 Task: Select the off option in the allow automatic task.
Action: Mouse moved to (15, 478)
Screenshot: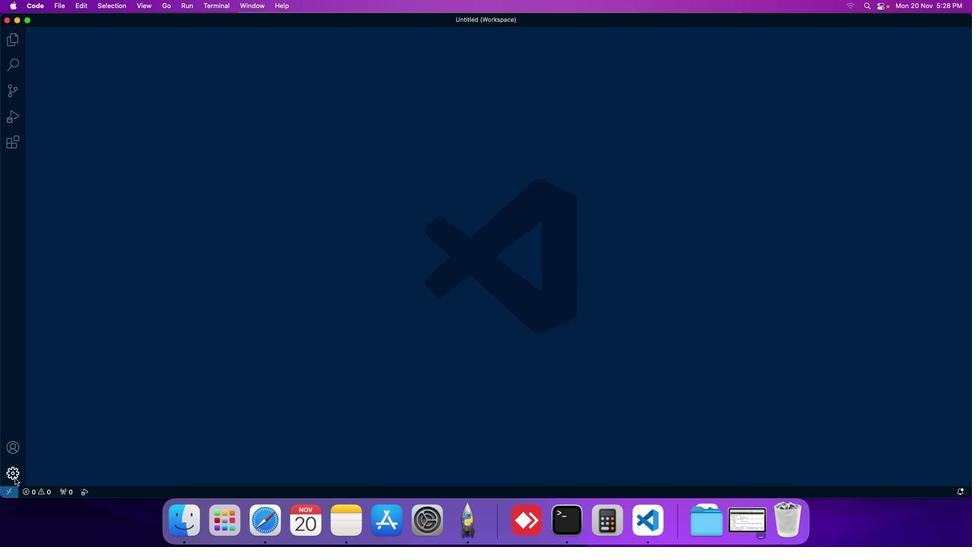 
Action: Mouse pressed left at (15, 478)
Screenshot: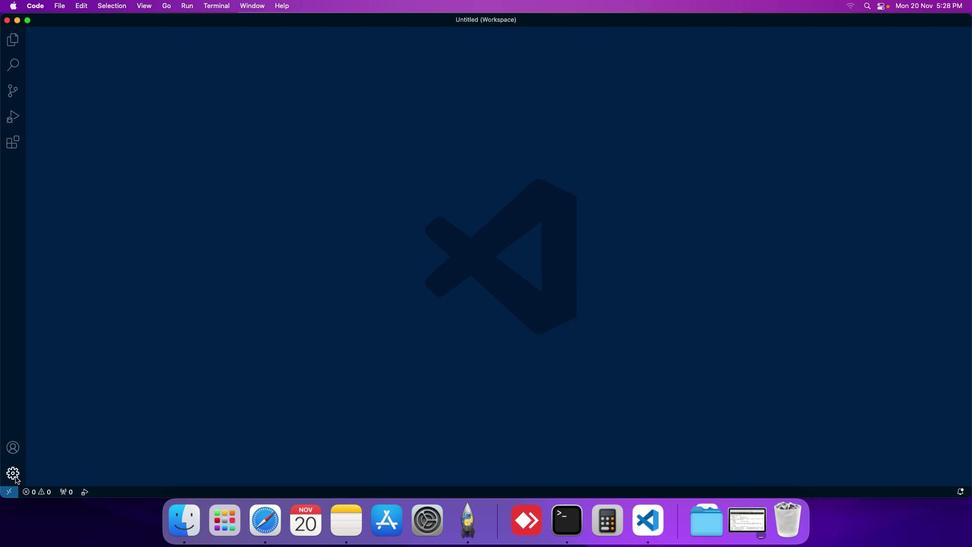 
Action: Mouse moved to (44, 399)
Screenshot: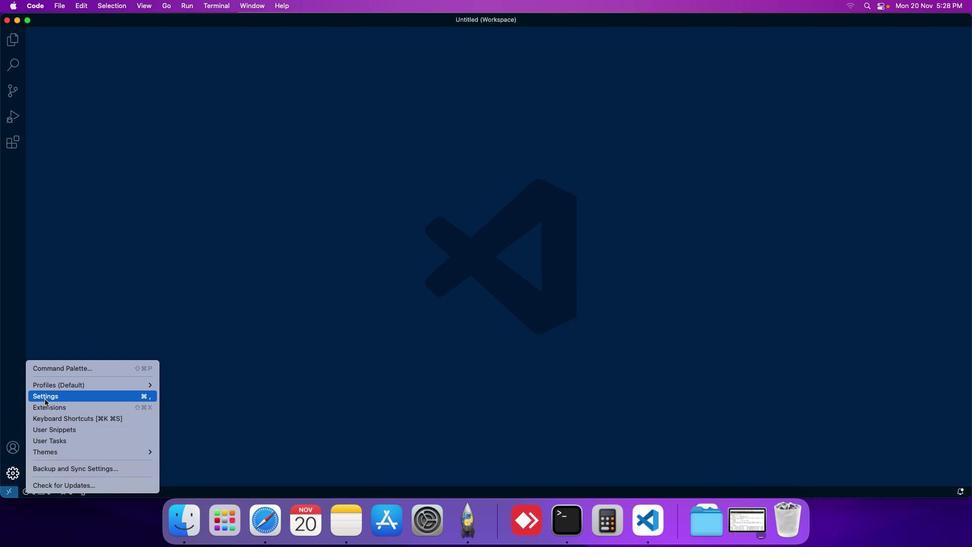 
Action: Mouse pressed left at (44, 399)
Screenshot: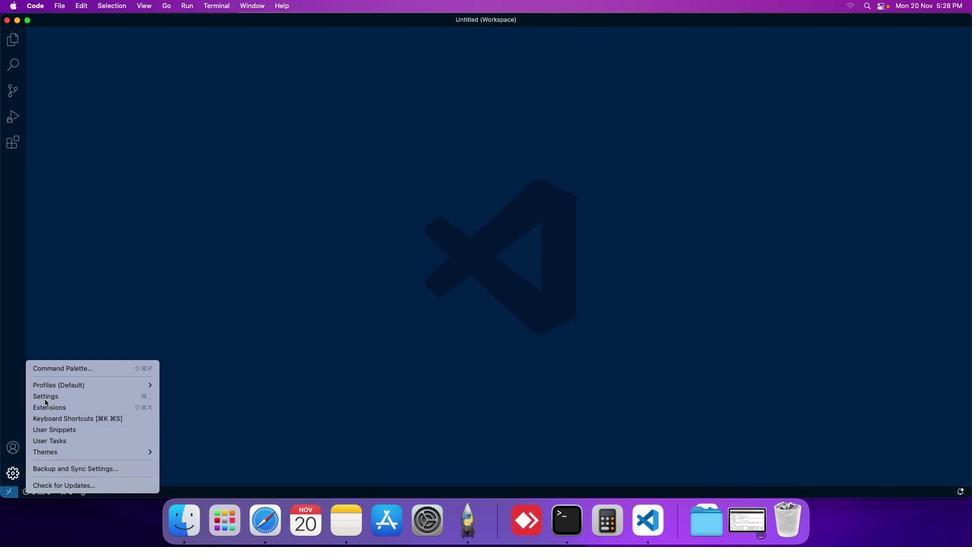 
Action: Mouse moved to (220, 80)
Screenshot: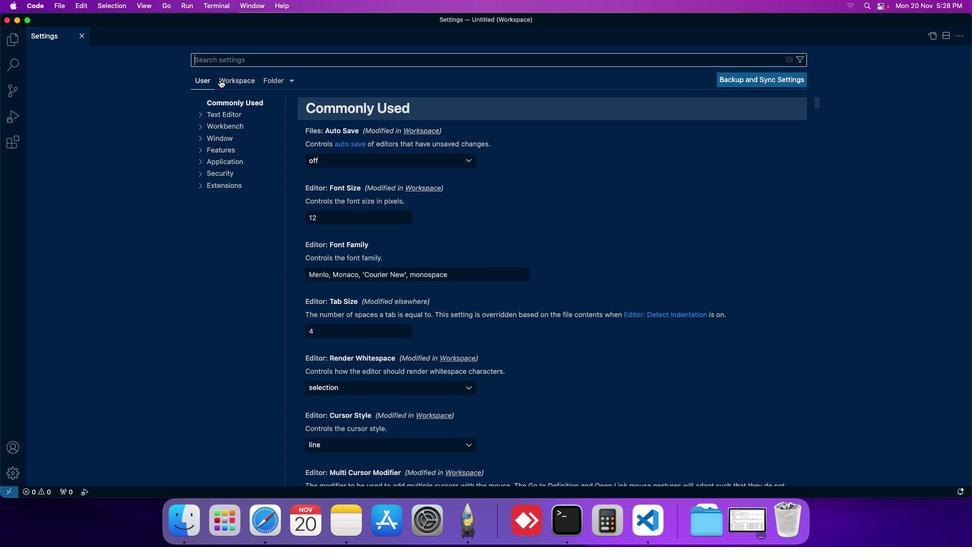
Action: Mouse pressed left at (220, 80)
Screenshot: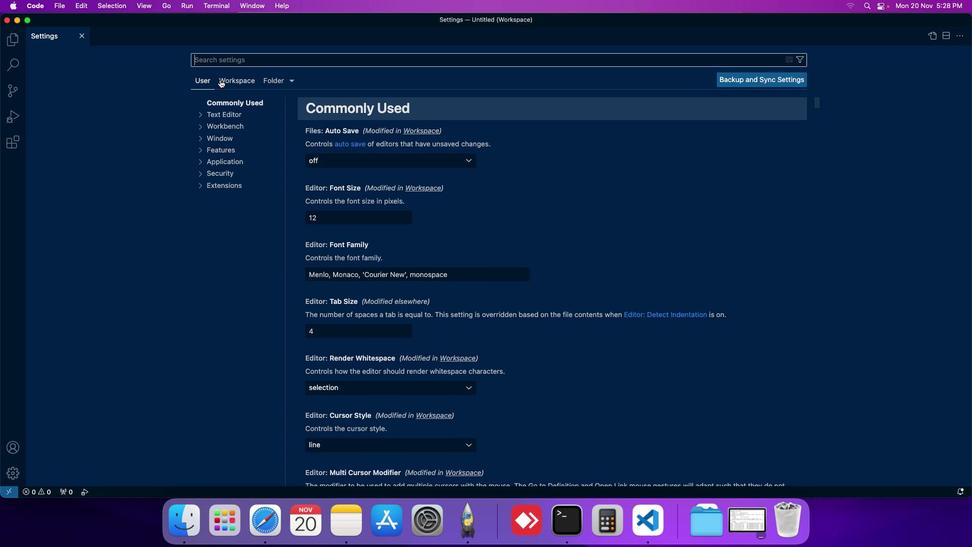 
Action: Mouse moved to (232, 152)
Screenshot: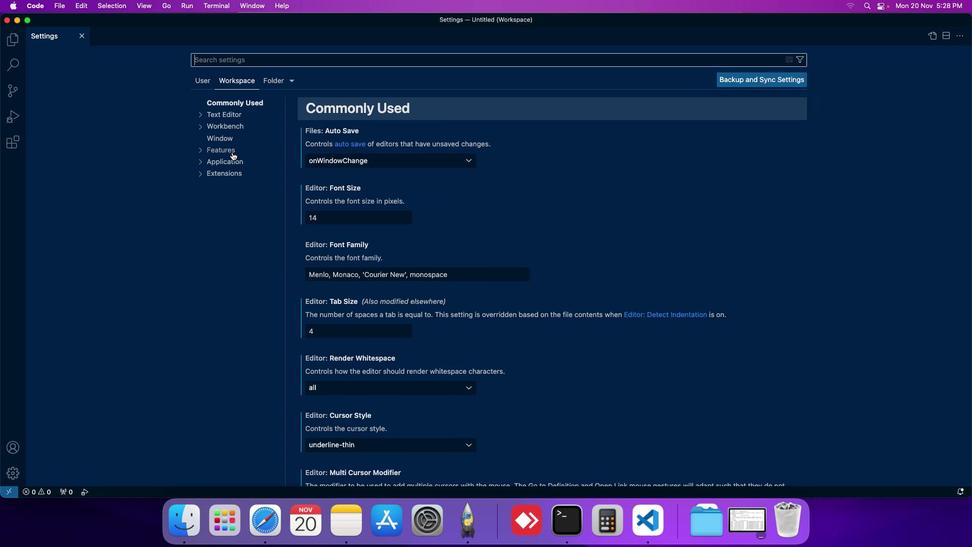 
Action: Mouse pressed left at (232, 152)
Screenshot: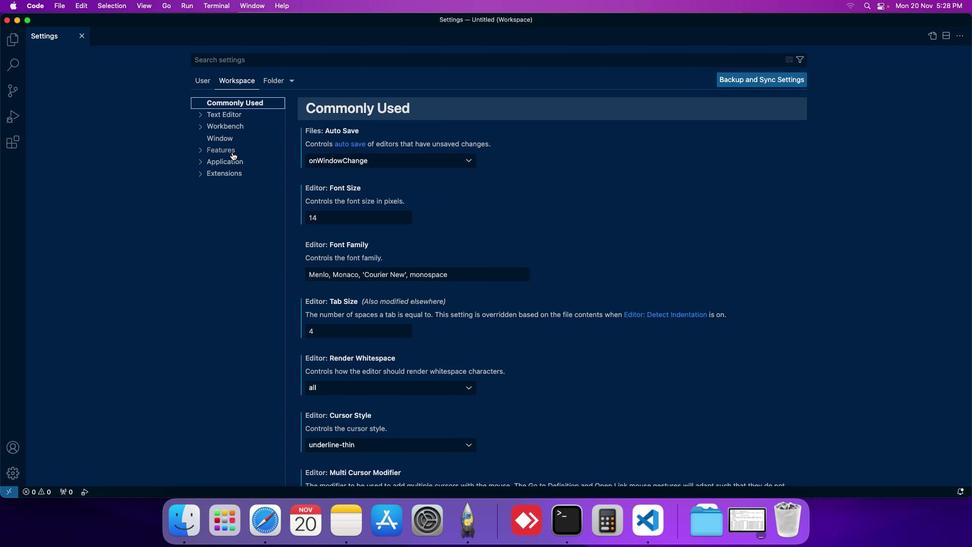 
Action: Mouse moved to (233, 240)
Screenshot: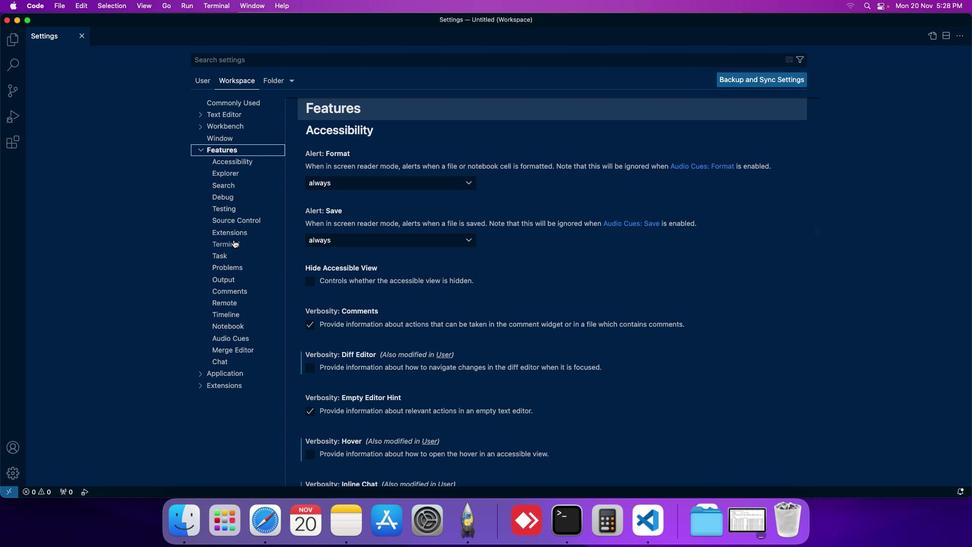 
Action: Mouse pressed left at (233, 240)
Screenshot: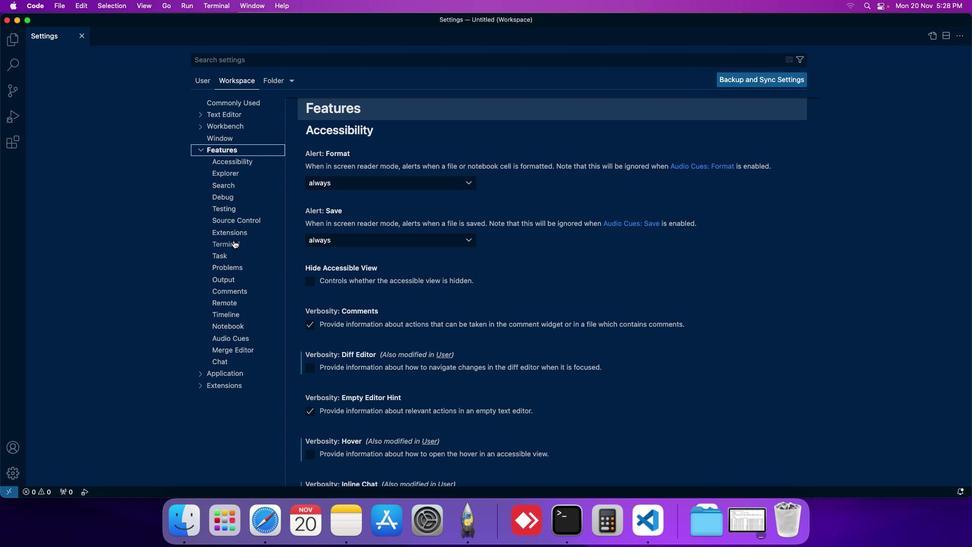 
Action: Mouse moved to (353, 273)
Screenshot: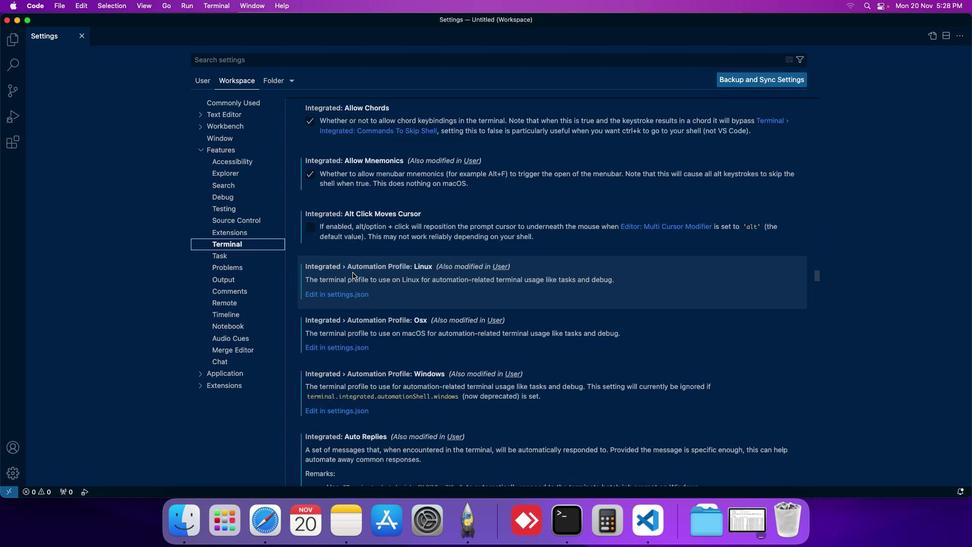 
Action: Mouse scrolled (353, 273) with delta (0, 0)
Screenshot: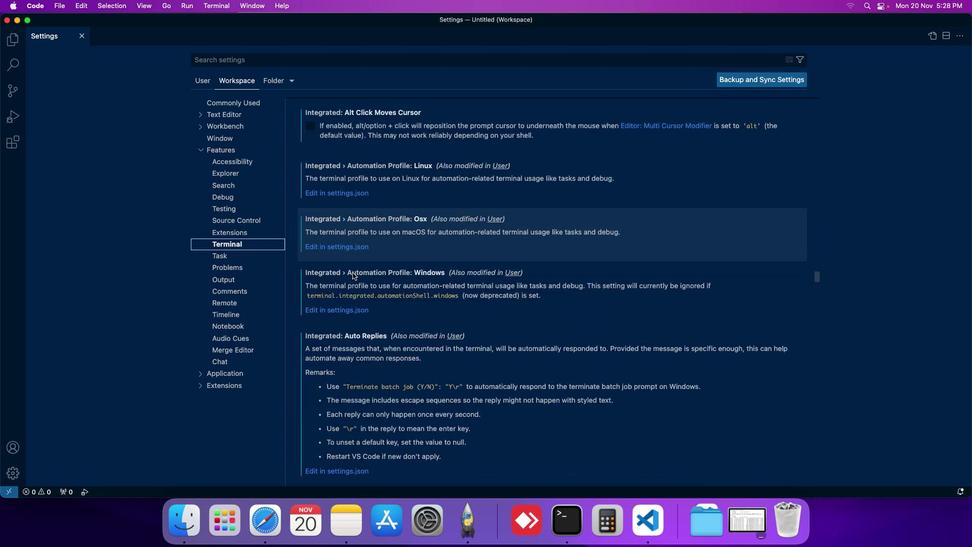 
Action: Mouse scrolled (353, 273) with delta (0, 0)
Screenshot: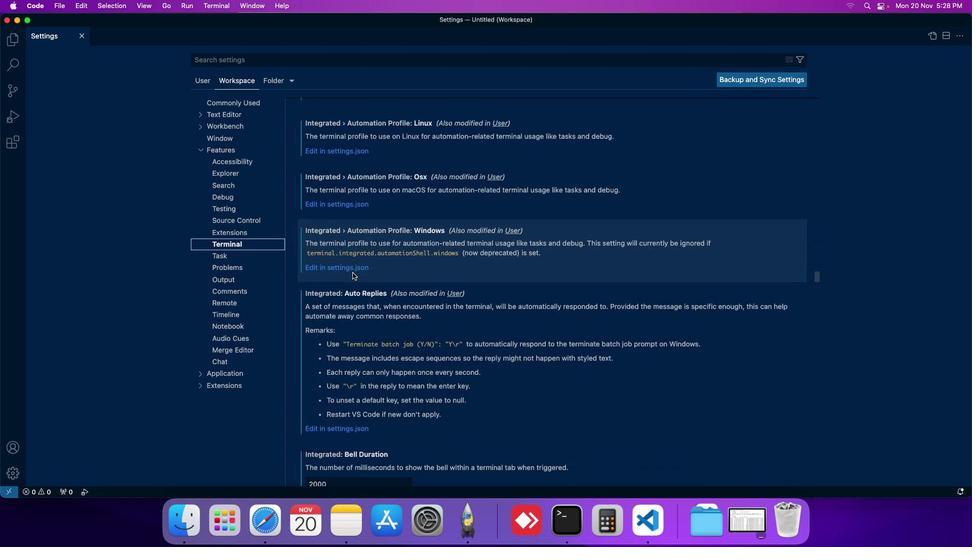 
Action: Mouse scrolled (353, 273) with delta (0, 0)
Screenshot: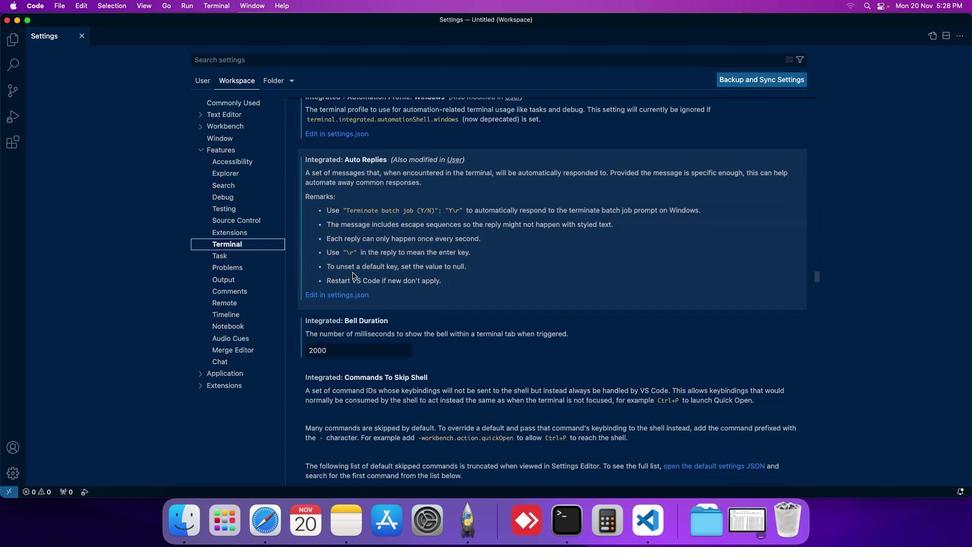
Action: Mouse scrolled (353, 273) with delta (0, 0)
Screenshot: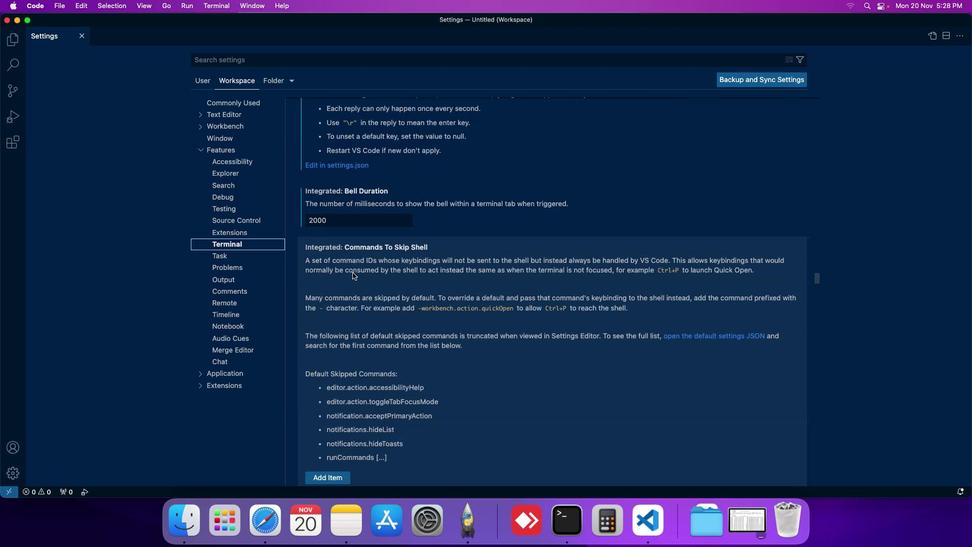 
Action: Mouse scrolled (353, 273) with delta (0, 0)
Screenshot: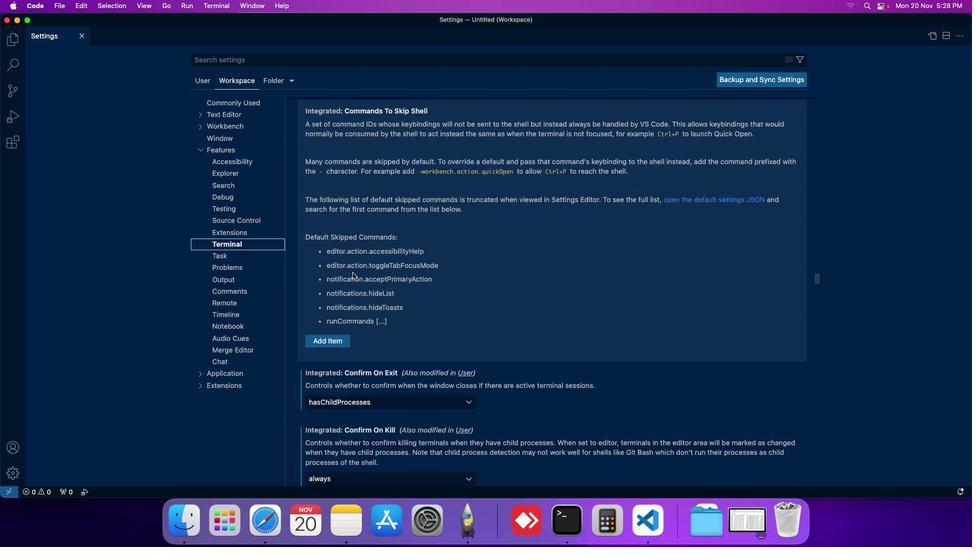 
Action: Mouse scrolled (353, 273) with delta (0, 0)
Screenshot: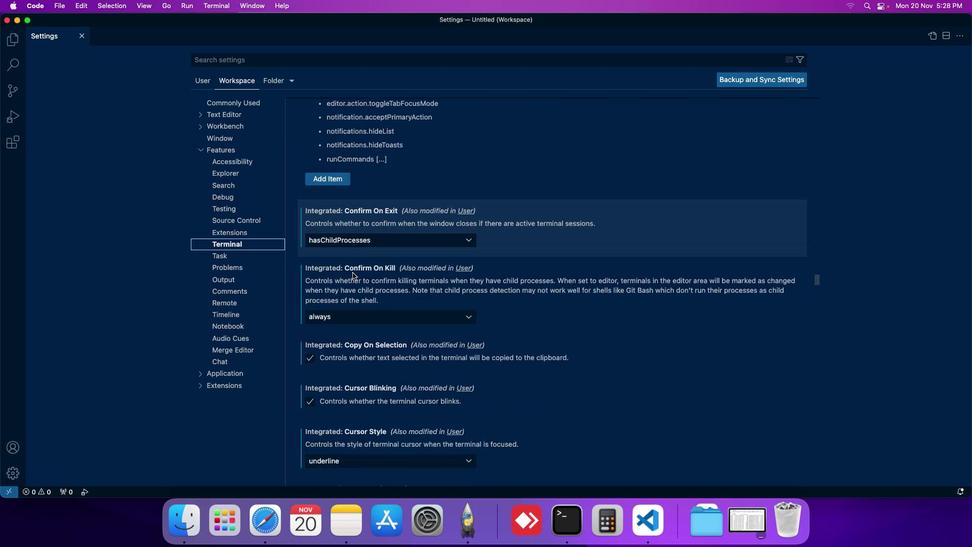 
Action: Mouse scrolled (353, 273) with delta (0, 0)
Screenshot: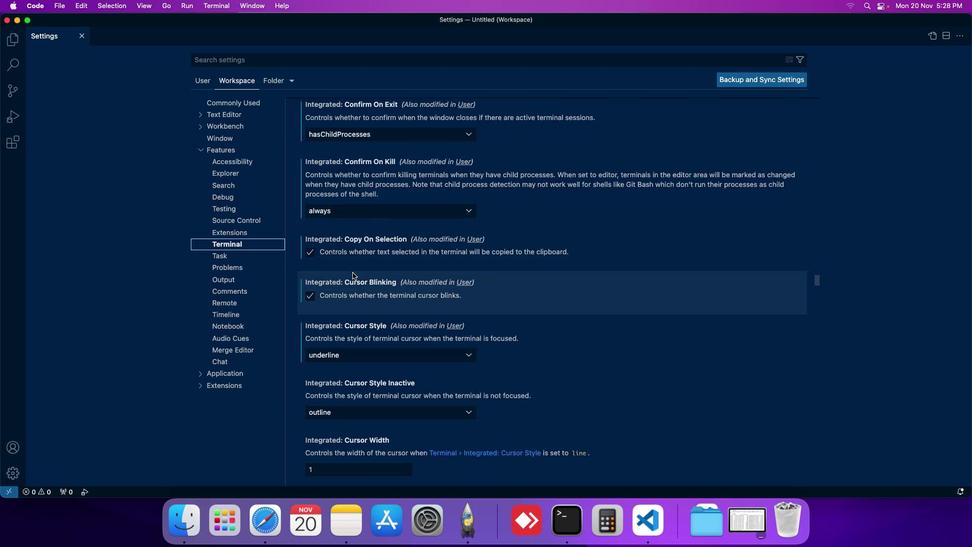 
Action: Mouse scrolled (353, 273) with delta (0, 0)
Screenshot: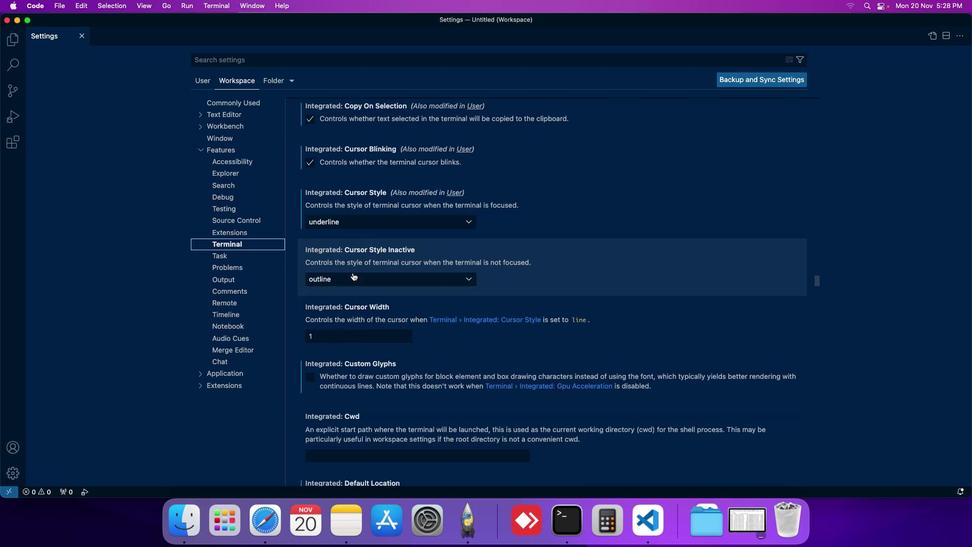 
Action: Mouse scrolled (353, 273) with delta (0, 0)
Screenshot: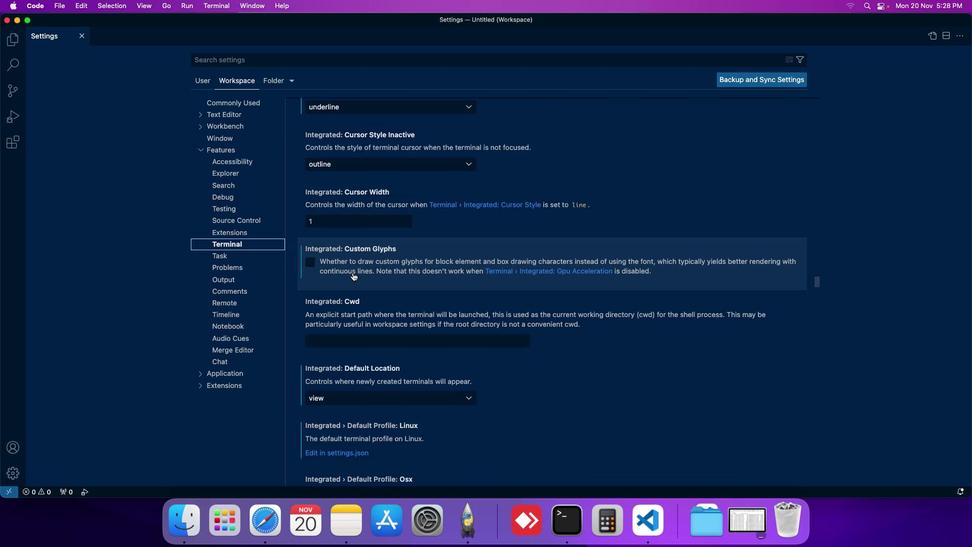 
Action: Mouse scrolled (353, 273) with delta (0, 0)
Screenshot: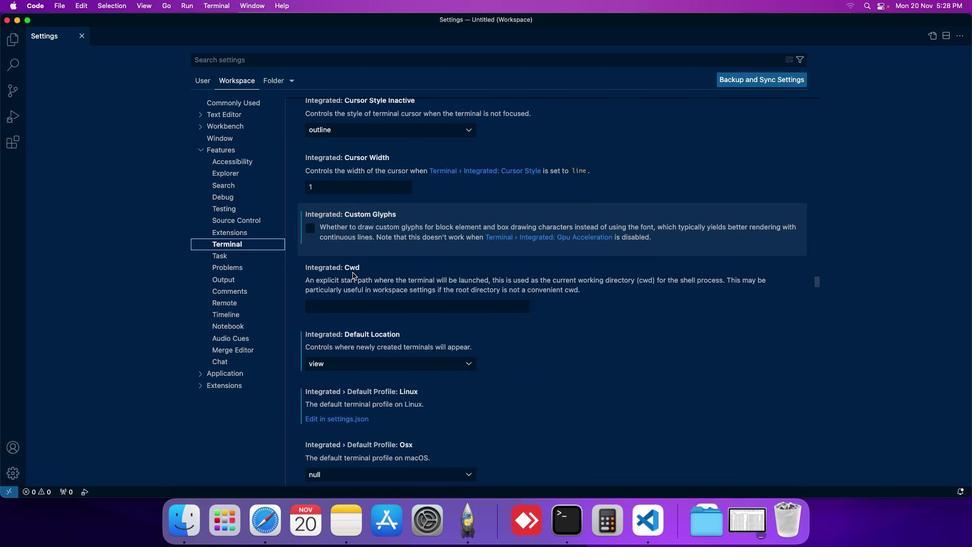 
Action: Mouse scrolled (353, 273) with delta (0, 0)
Screenshot: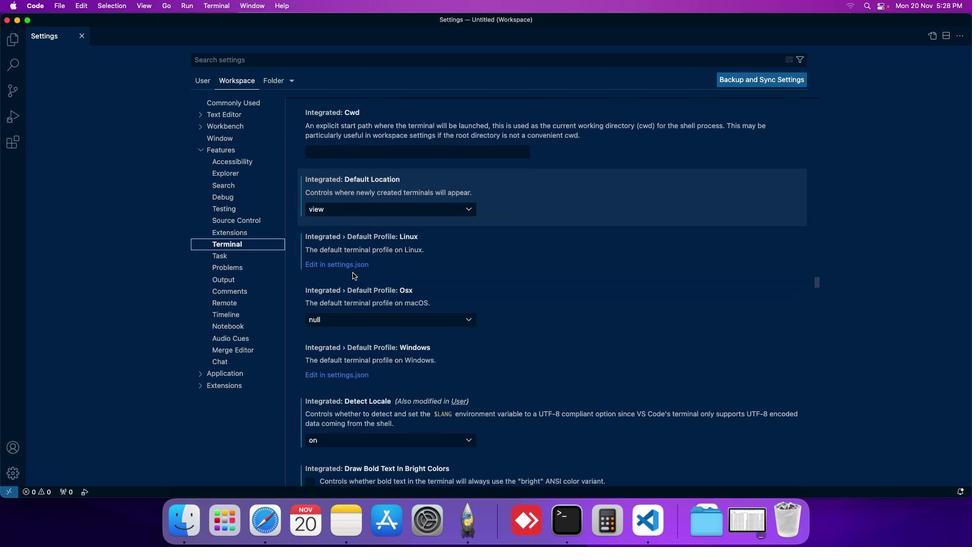 
Action: Mouse scrolled (353, 273) with delta (0, 0)
Screenshot: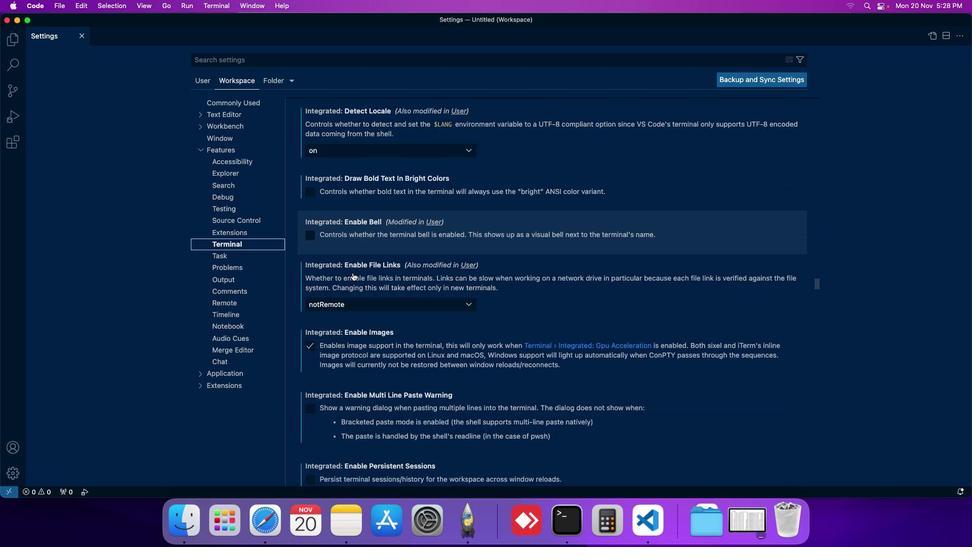 
Action: Mouse scrolled (353, 273) with delta (0, 0)
Screenshot: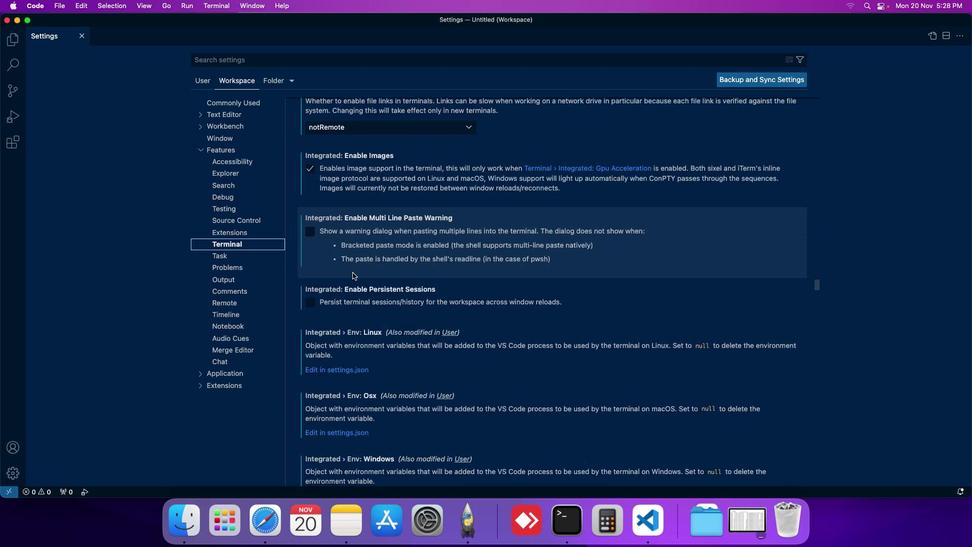 
Action: Mouse scrolled (353, 273) with delta (0, 0)
Screenshot: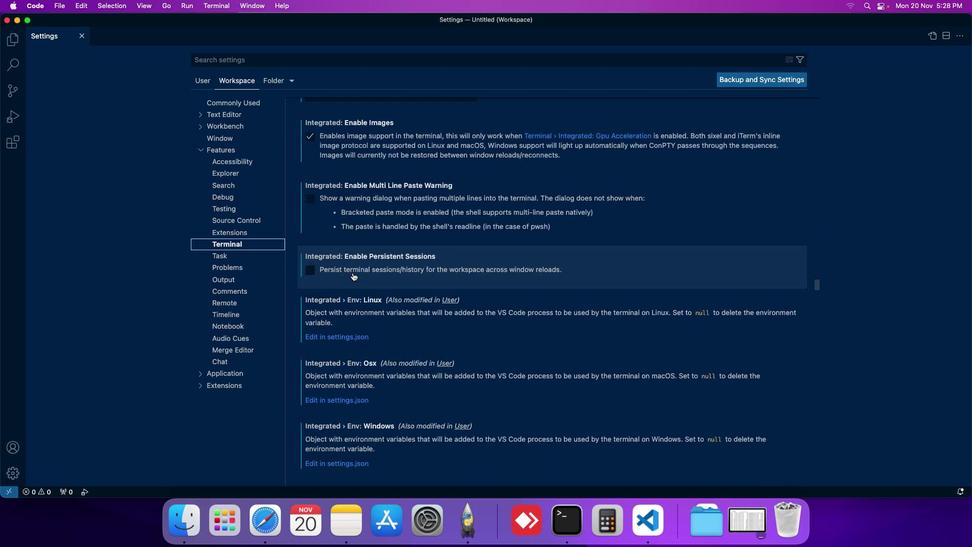 
Action: Mouse scrolled (353, 273) with delta (0, 0)
Screenshot: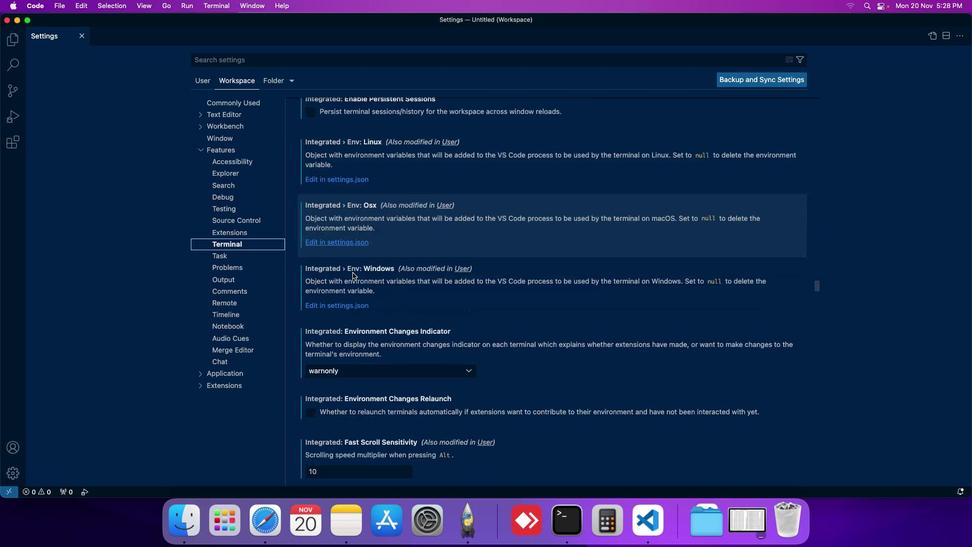 
Action: Mouse scrolled (353, 273) with delta (0, 0)
Screenshot: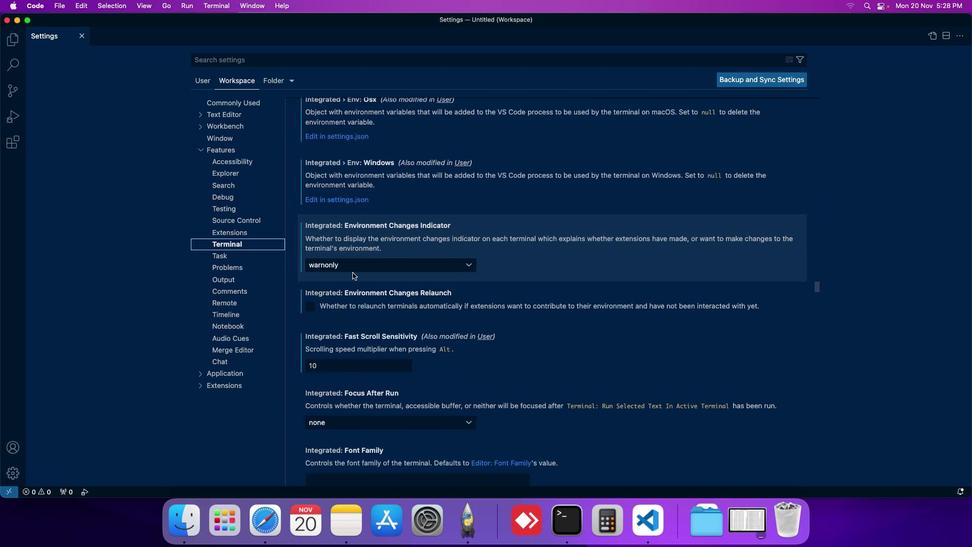 
Action: Mouse moved to (354, 271)
Screenshot: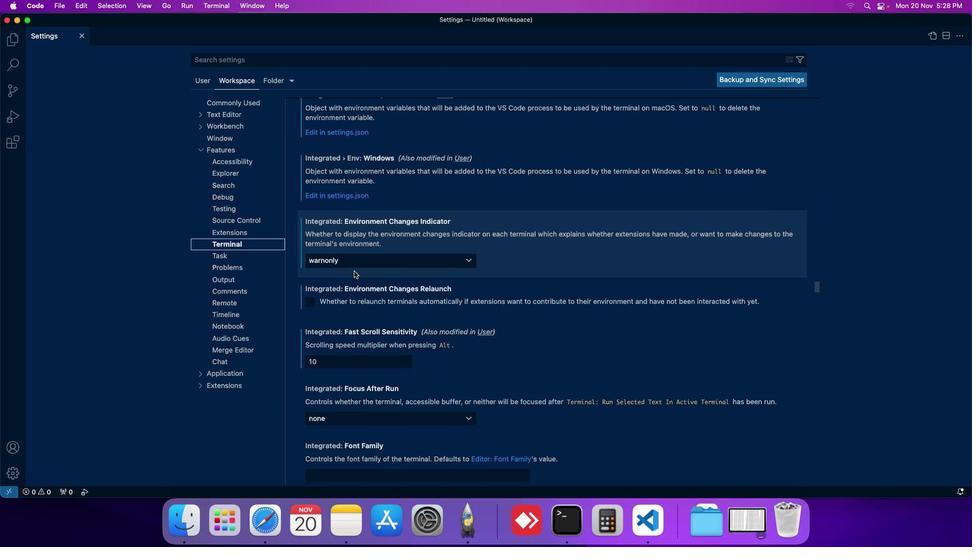 
Action: Mouse scrolled (354, 271) with delta (0, 0)
Screenshot: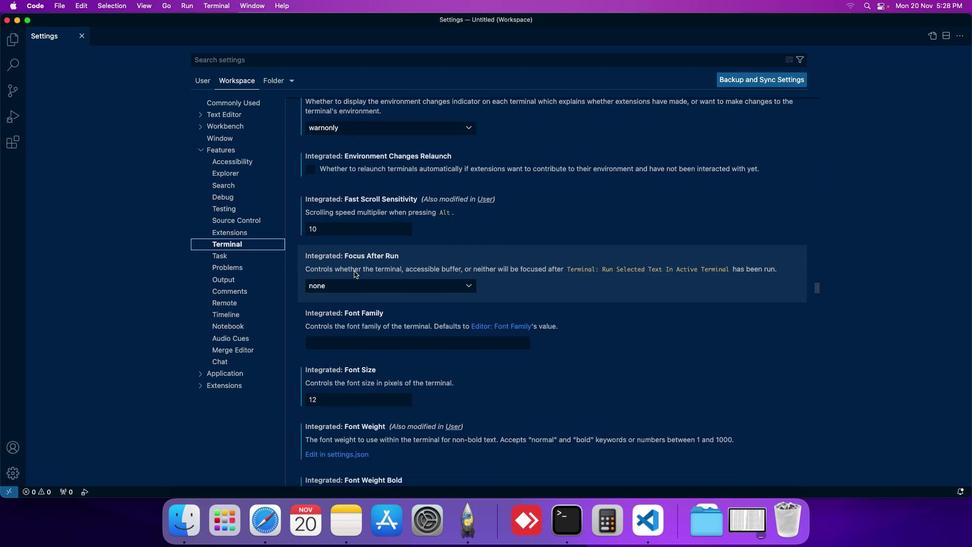 
Action: Mouse scrolled (354, 271) with delta (0, 0)
Screenshot: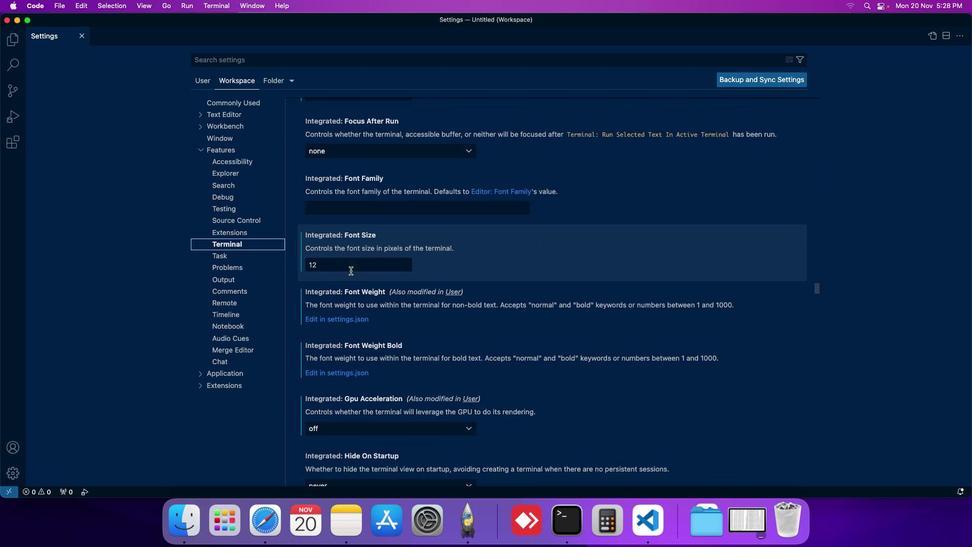
Action: Mouse moved to (344, 274)
Screenshot: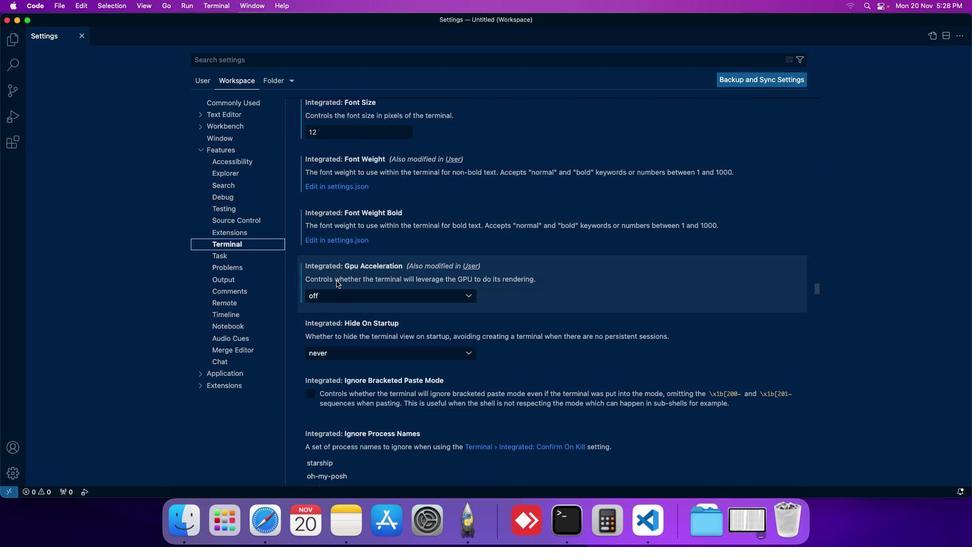 
Action: Mouse scrolled (344, 274) with delta (0, 0)
Screenshot: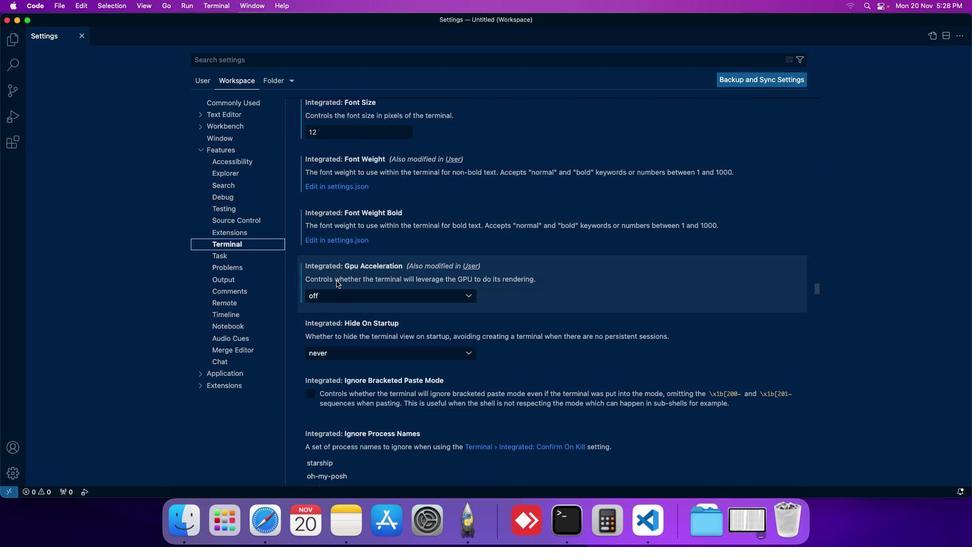 
Action: Mouse moved to (334, 281)
Screenshot: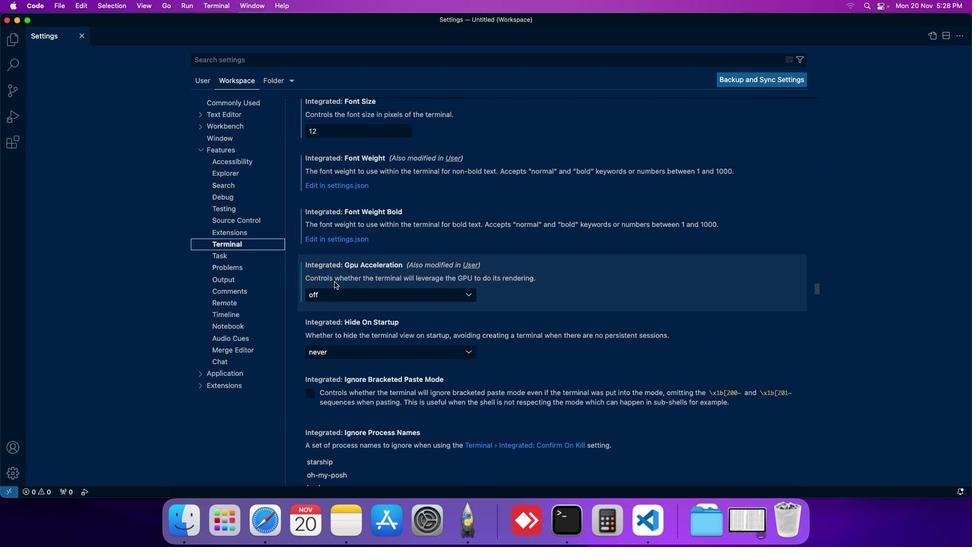 
Action: Mouse scrolled (334, 281) with delta (0, 0)
Screenshot: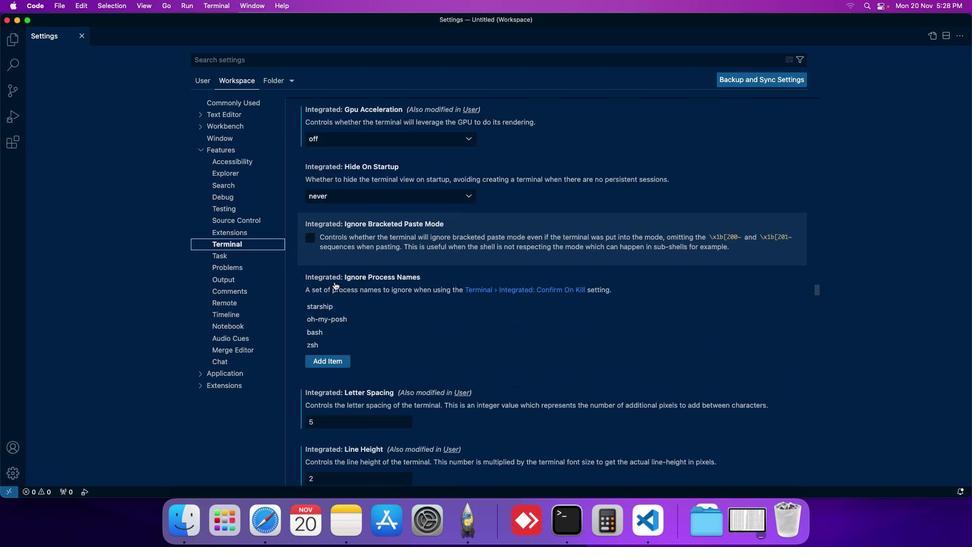 
Action: Mouse scrolled (334, 281) with delta (0, 0)
Screenshot: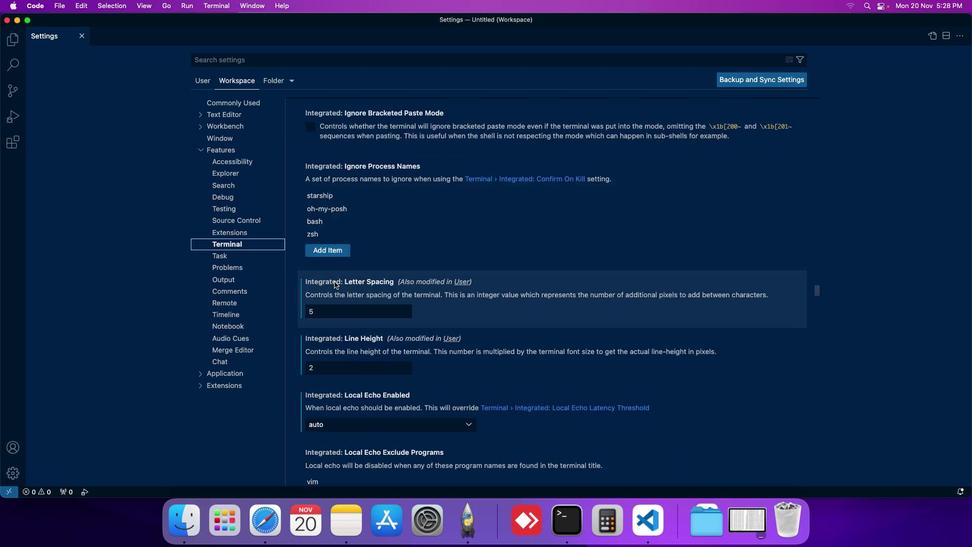 
Action: Mouse scrolled (334, 281) with delta (0, 0)
Screenshot: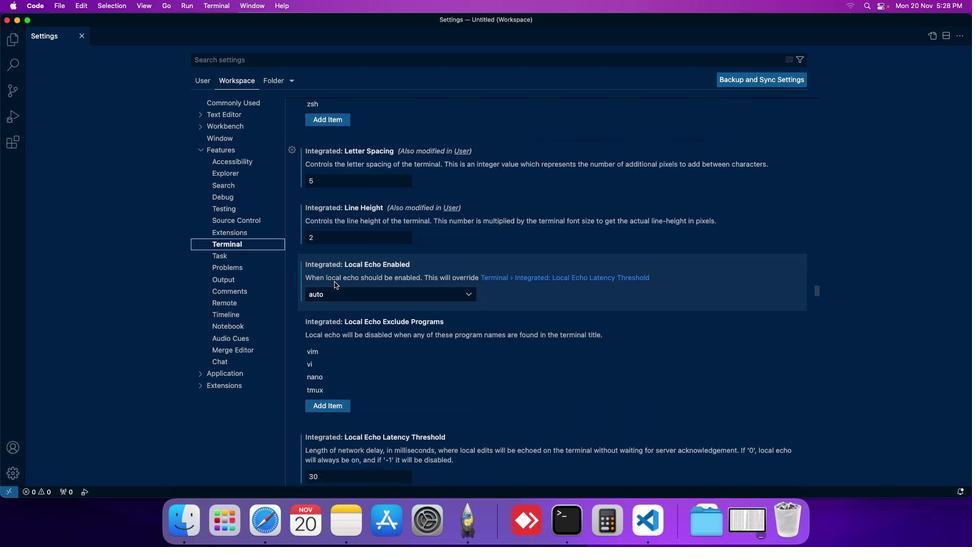 
Action: Mouse moved to (334, 281)
Screenshot: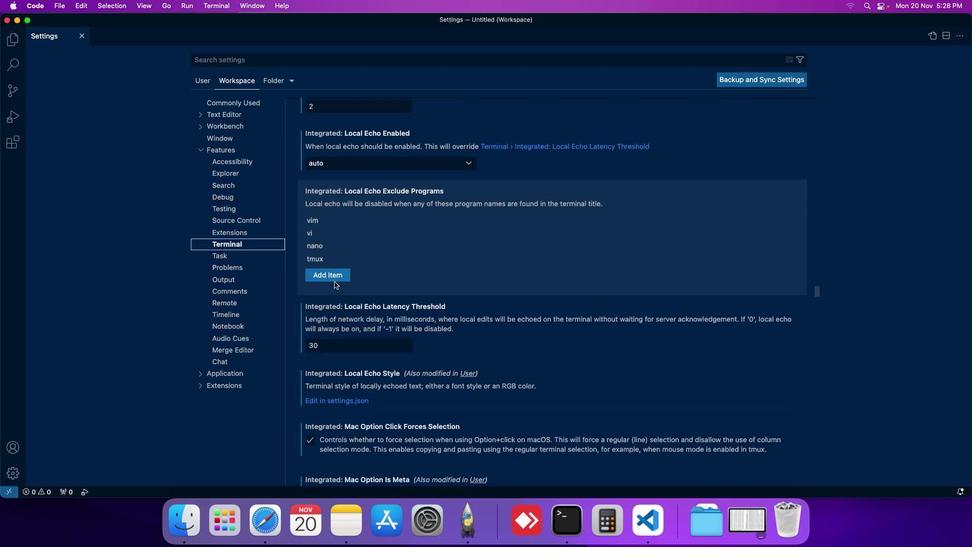 
Action: Mouse scrolled (334, 281) with delta (0, 0)
Screenshot: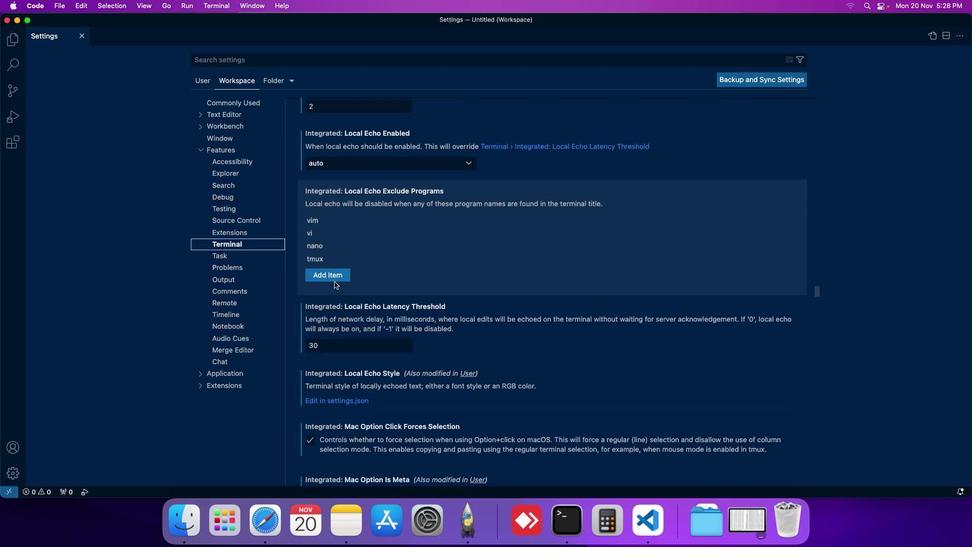 
Action: Mouse moved to (335, 281)
Screenshot: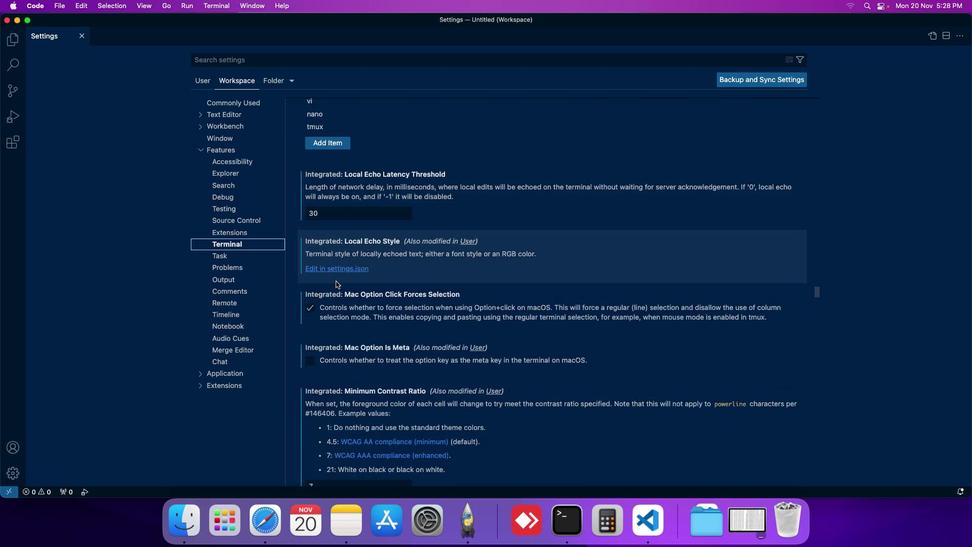 
Action: Mouse scrolled (335, 281) with delta (0, 0)
Screenshot: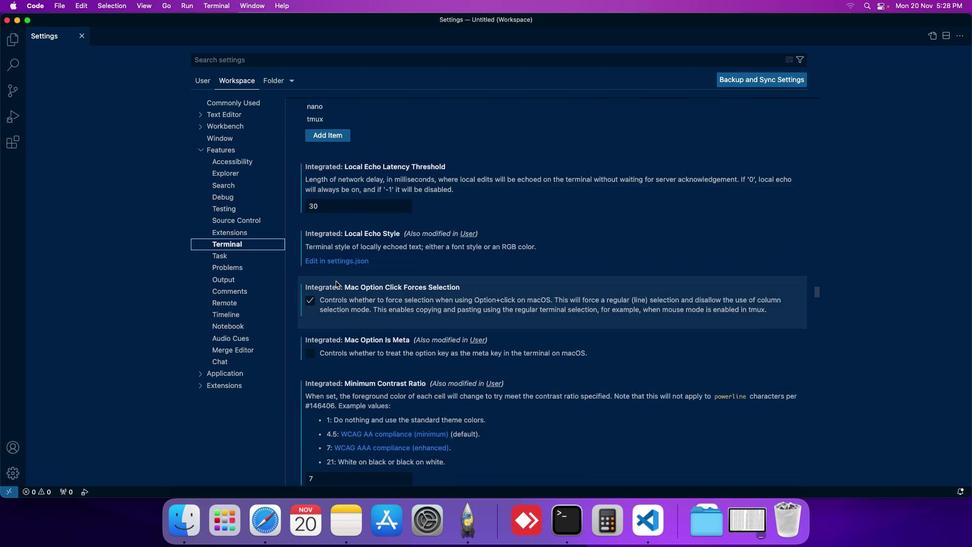 
Action: Mouse scrolled (335, 281) with delta (0, 0)
Screenshot: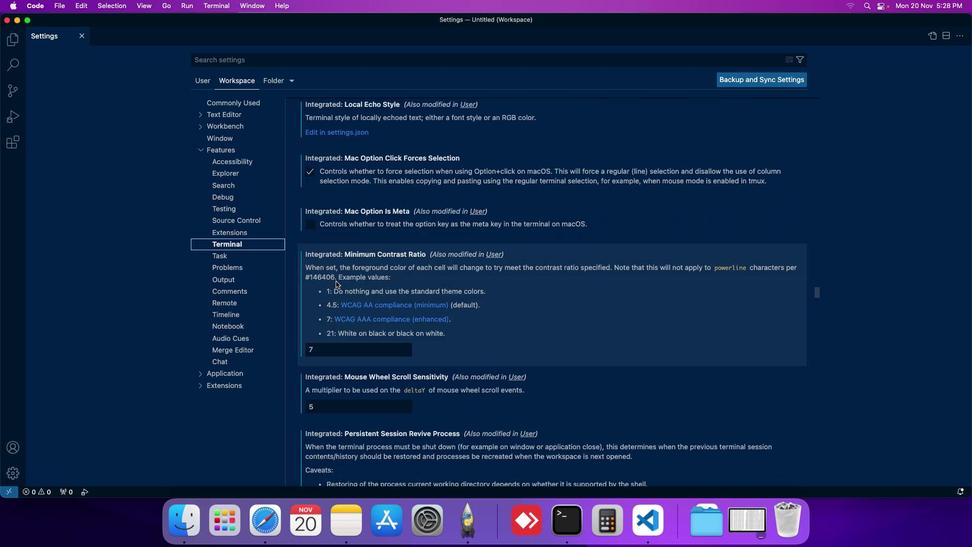 
Action: Mouse moved to (337, 280)
Screenshot: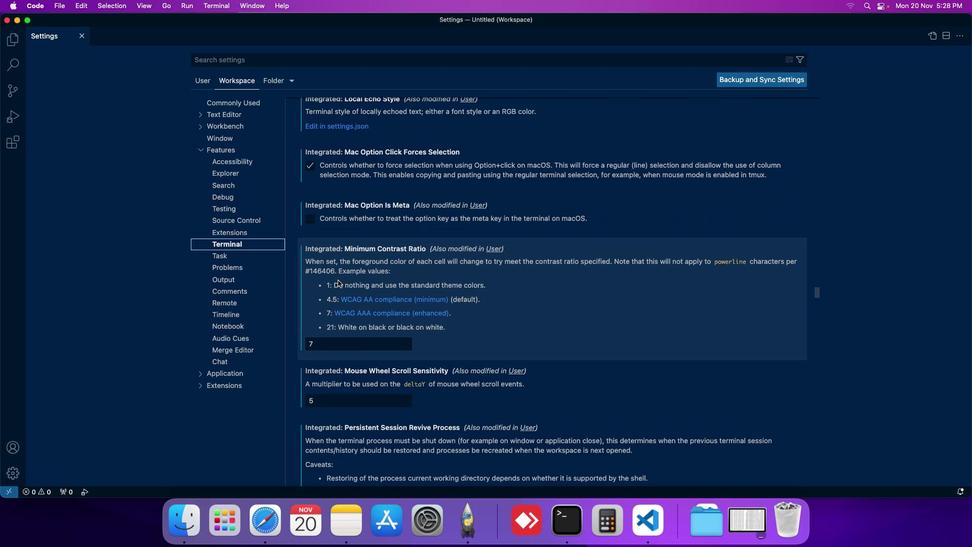 
Action: Mouse scrolled (337, 280) with delta (0, 0)
Screenshot: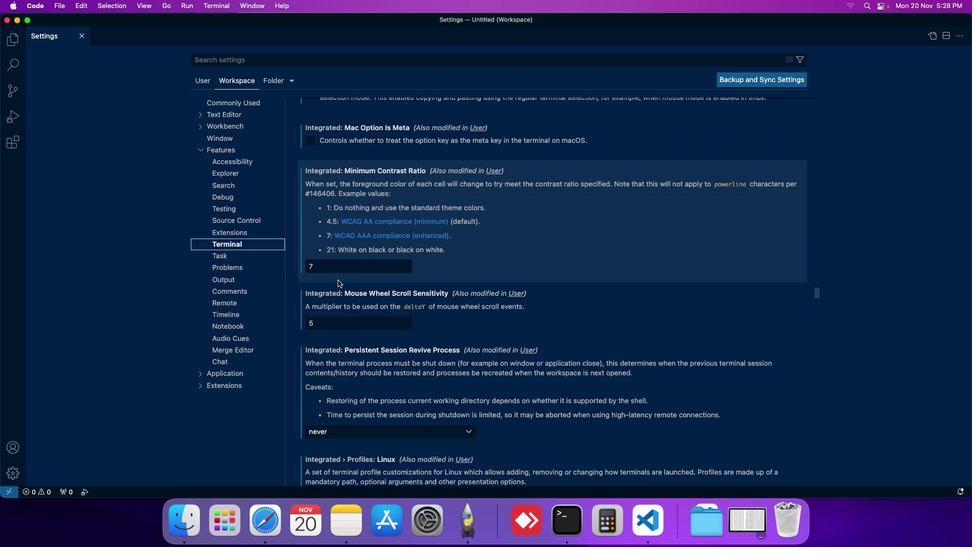 
Action: Mouse scrolled (337, 280) with delta (0, 0)
Screenshot: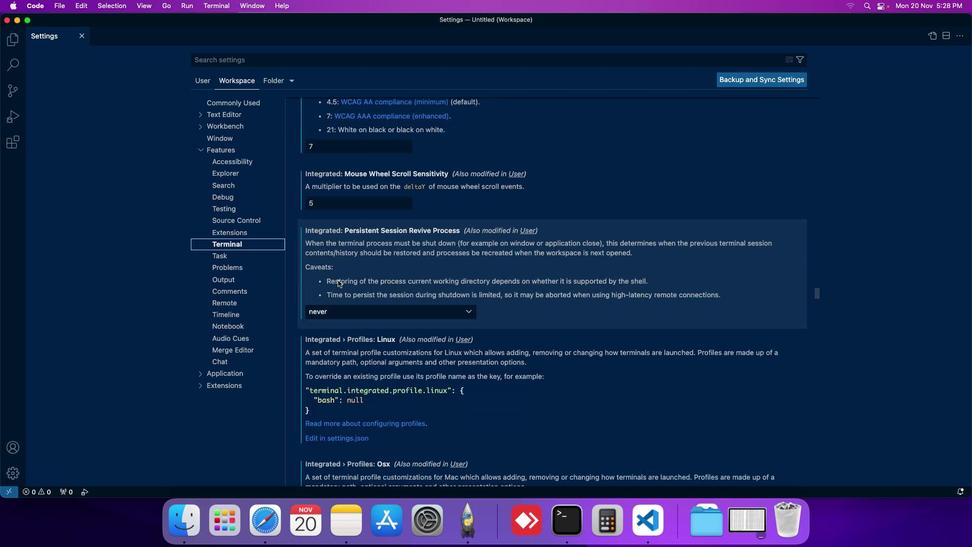
Action: Mouse scrolled (337, 280) with delta (0, 0)
Screenshot: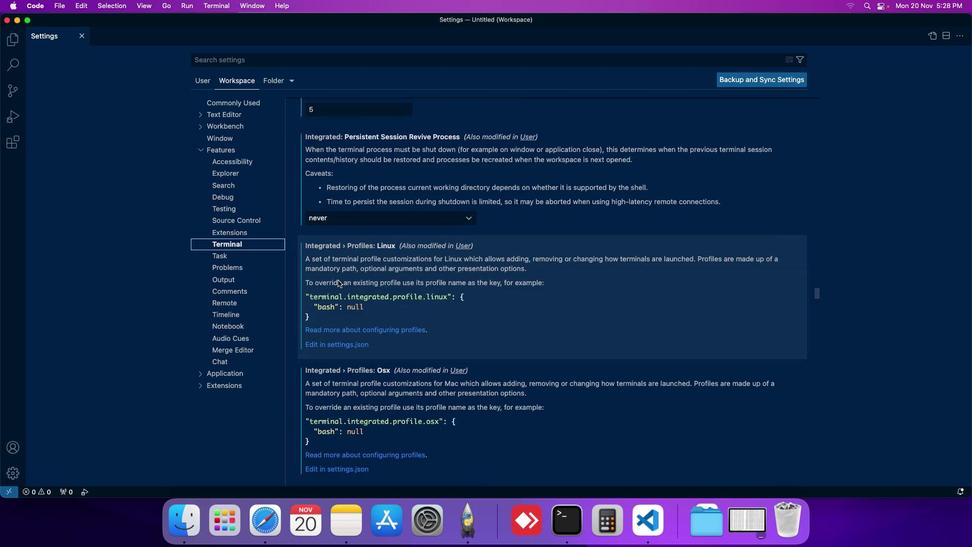 
Action: Mouse scrolled (337, 280) with delta (0, 0)
Screenshot: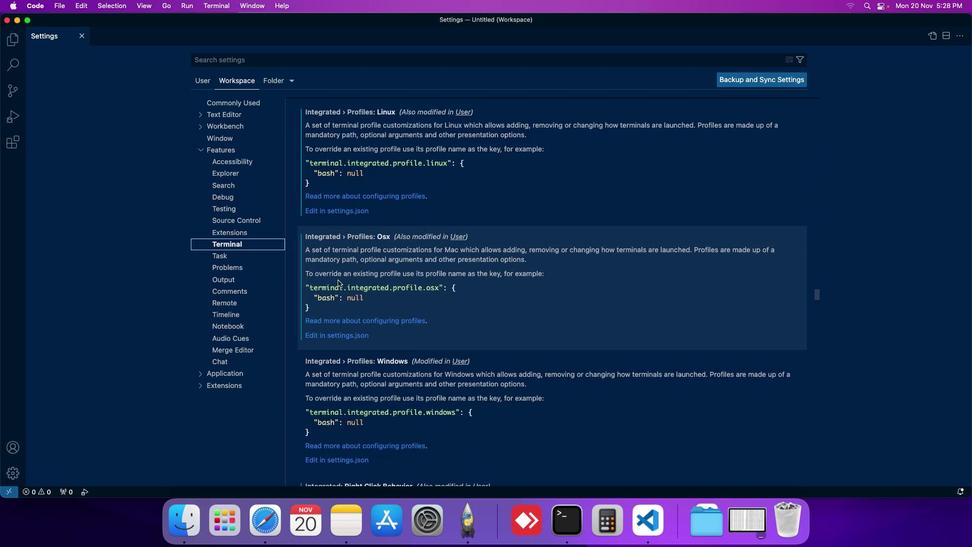 
Action: Mouse scrolled (337, 280) with delta (0, 0)
Screenshot: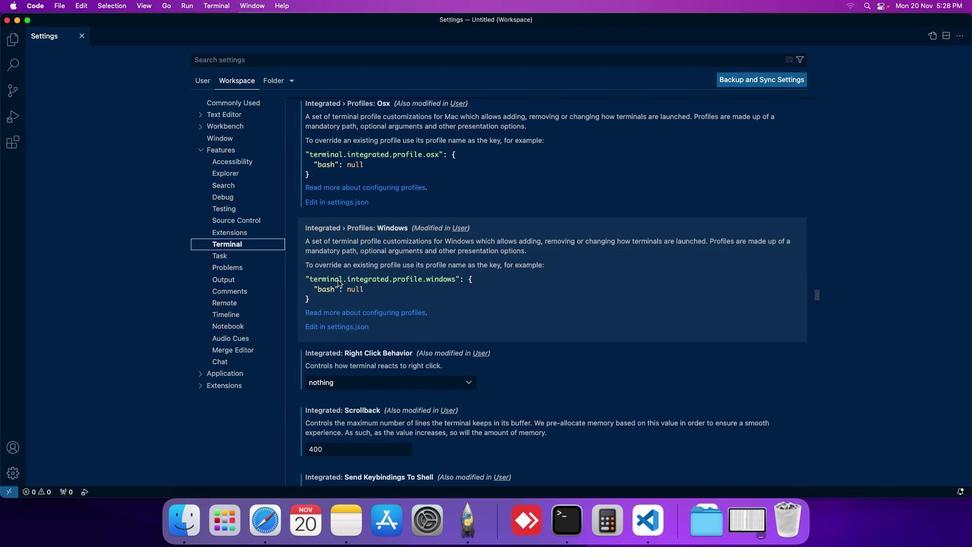 
Action: Mouse scrolled (337, 280) with delta (0, 0)
Screenshot: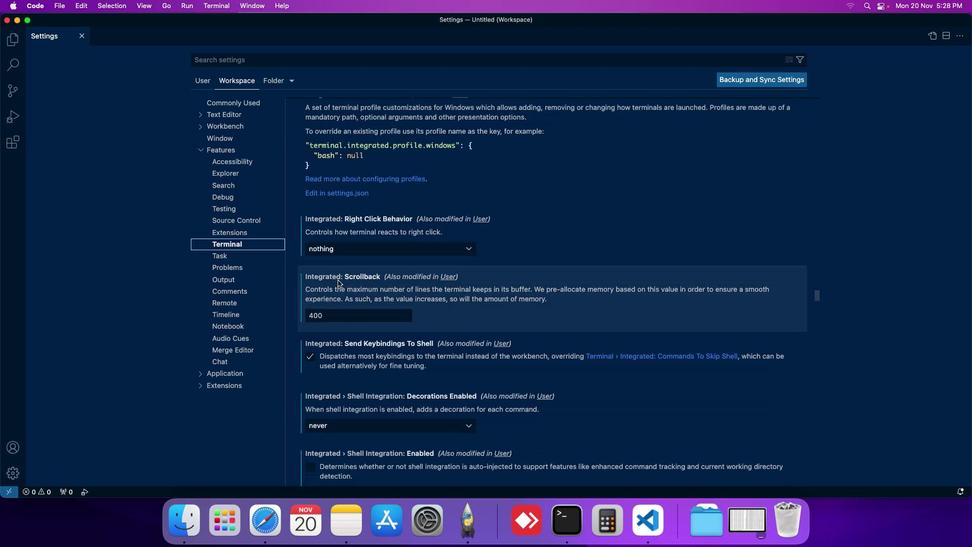 
Action: Mouse moved to (338, 280)
Screenshot: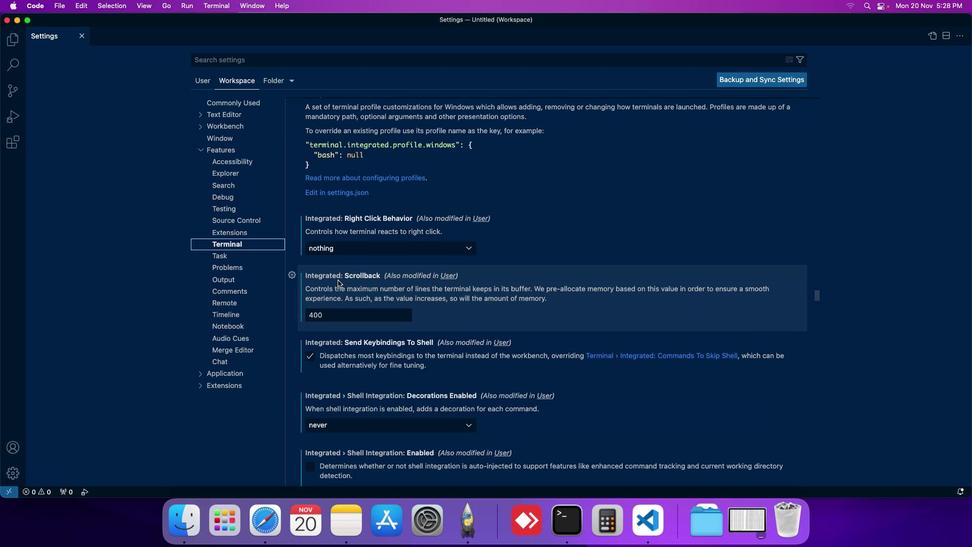 
Action: Mouse scrolled (338, 280) with delta (0, 0)
Screenshot: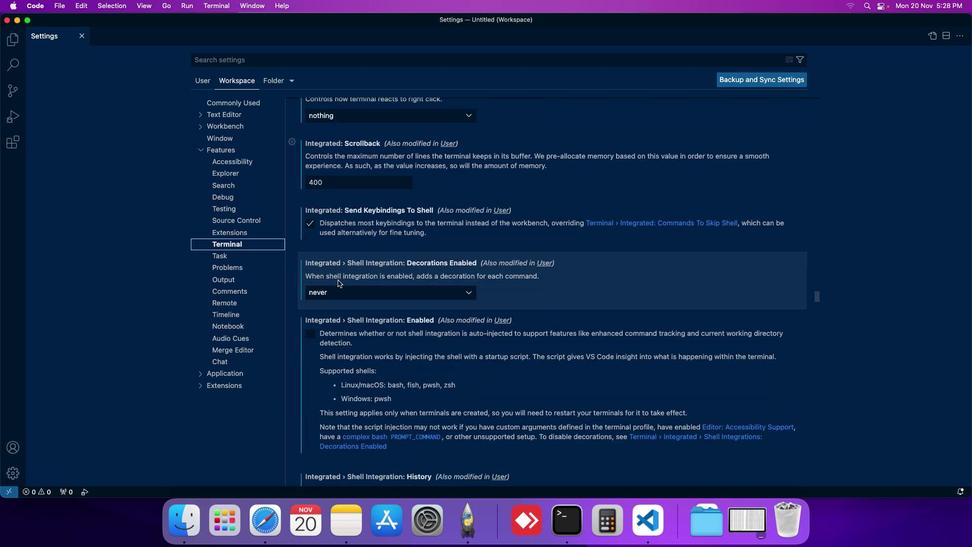 
Action: Mouse scrolled (338, 280) with delta (0, 0)
Screenshot: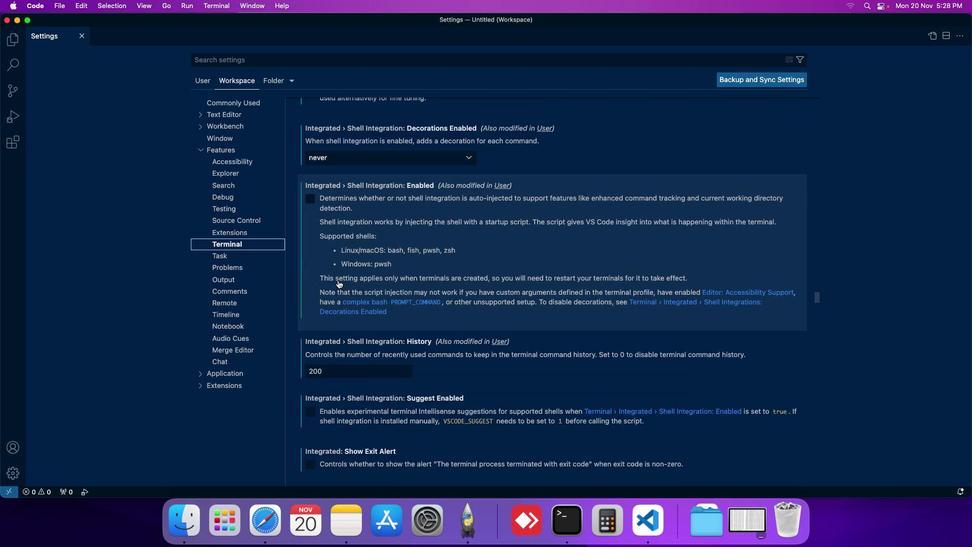 
Action: Mouse scrolled (338, 280) with delta (0, 0)
Screenshot: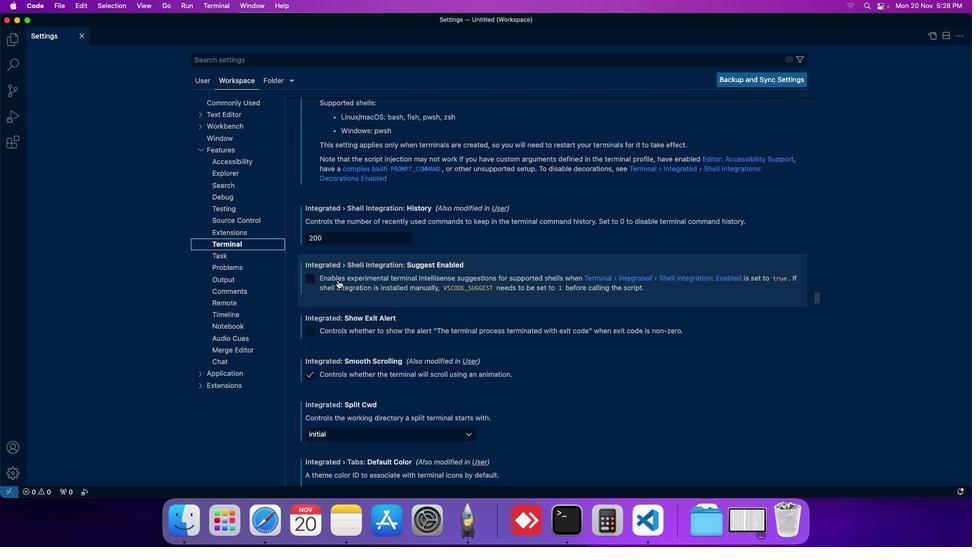 
Action: Mouse scrolled (338, 280) with delta (0, 0)
Screenshot: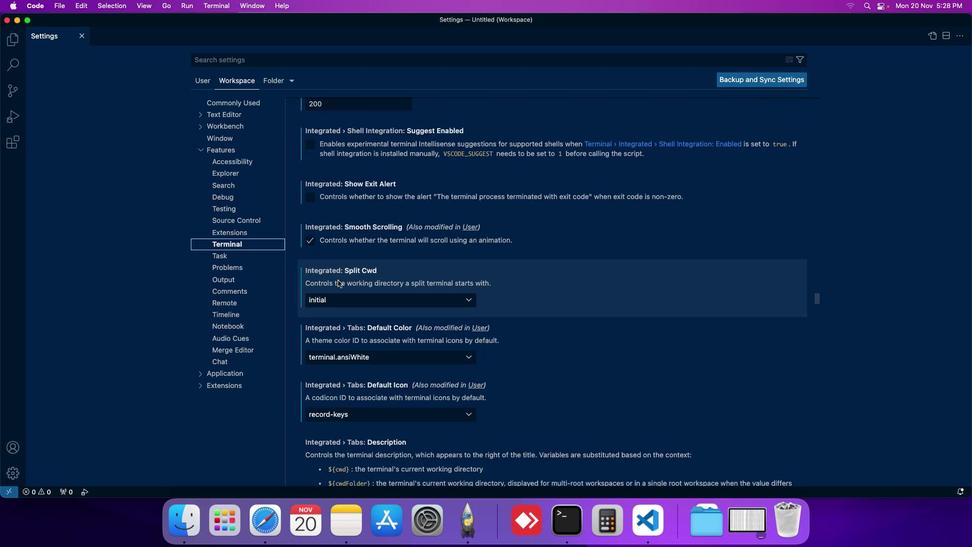 
Action: Mouse scrolled (338, 280) with delta (0, 0)
Screenshot: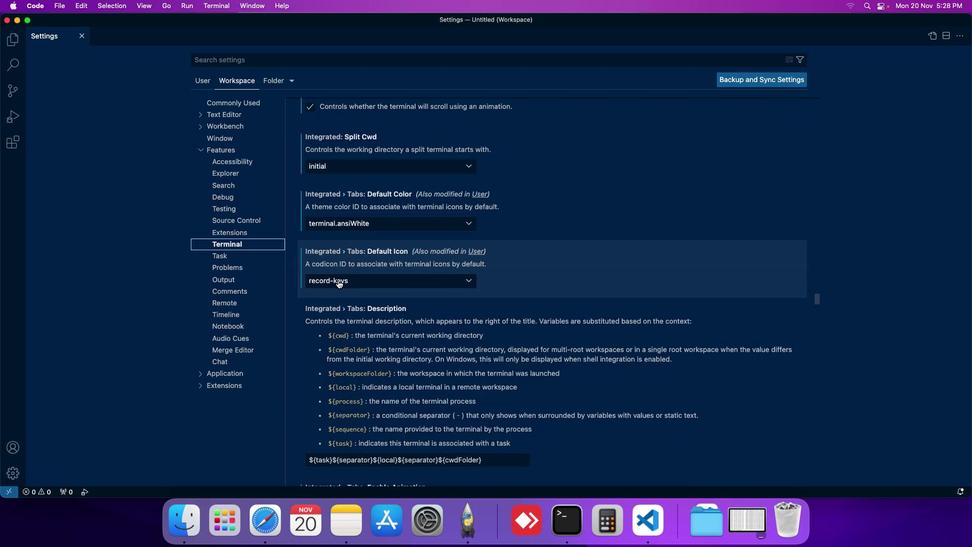 
Action: Mouse scrolled (338, 280) with delta (0, 0)
Screenshot: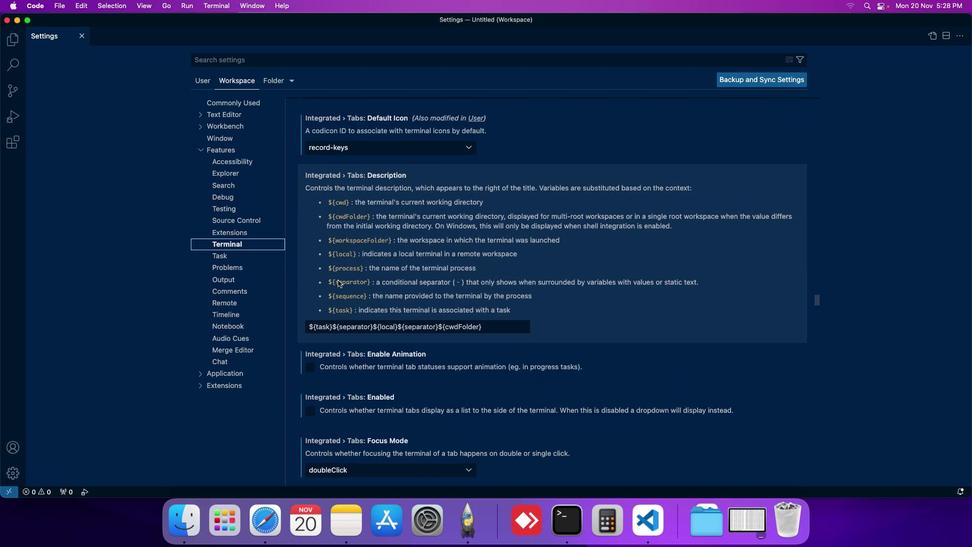 
Action: Mouse moved to (338, 280)
Screenshot: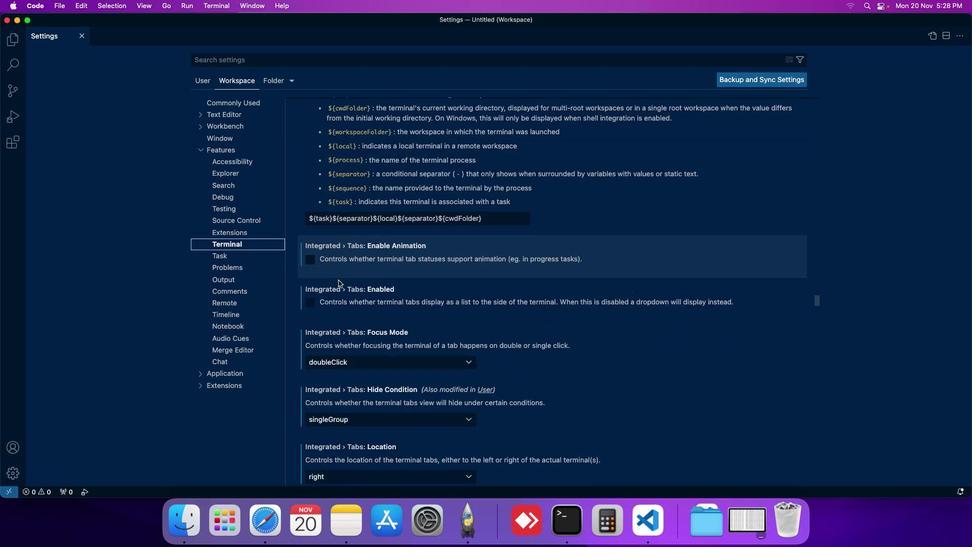 
Action: Mouse scrolled (338, 280) with delta (0, 0)
Screenshot: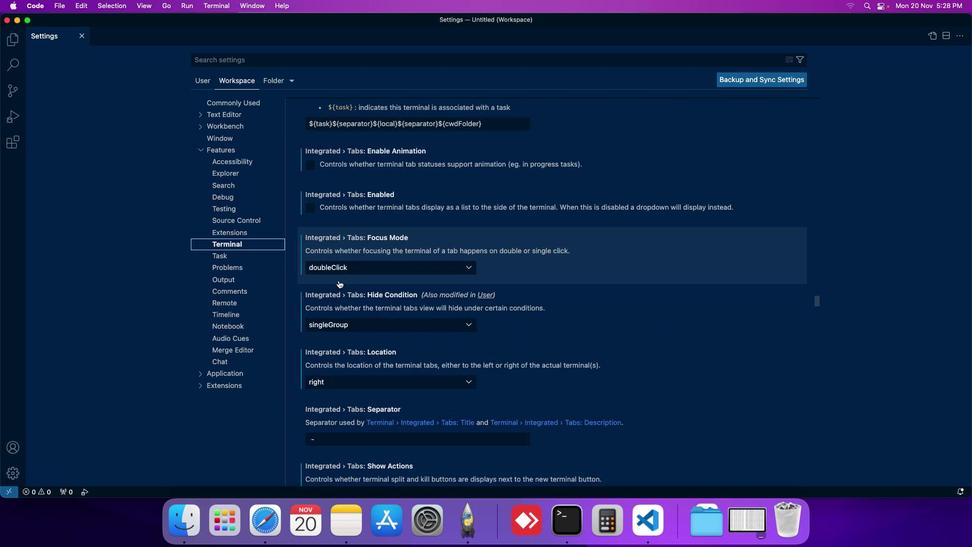 
Action: Mouse scrolled (338, 280) with delta (0, 0)
Screenshot: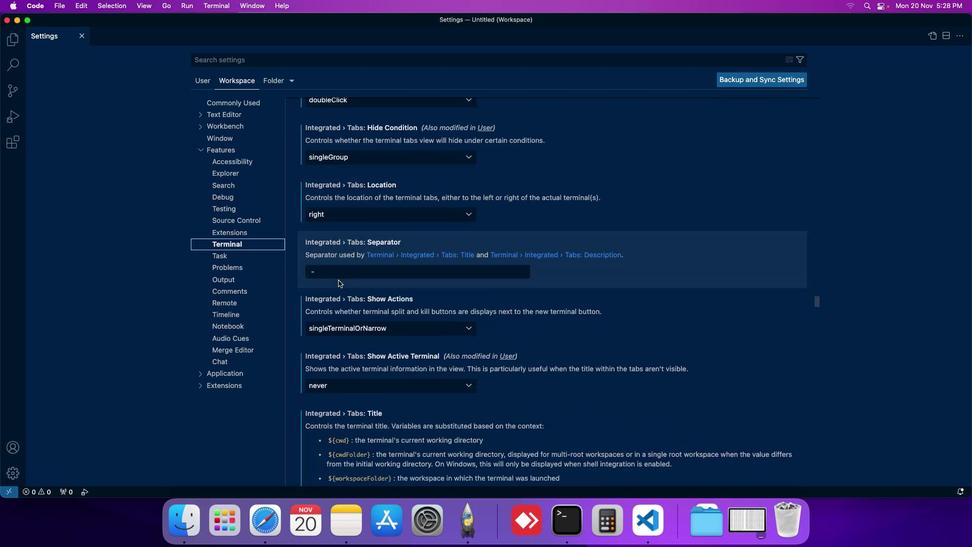 
Action: Mouse scrolled (338, 280) with delta (0, 0)
Screenshot: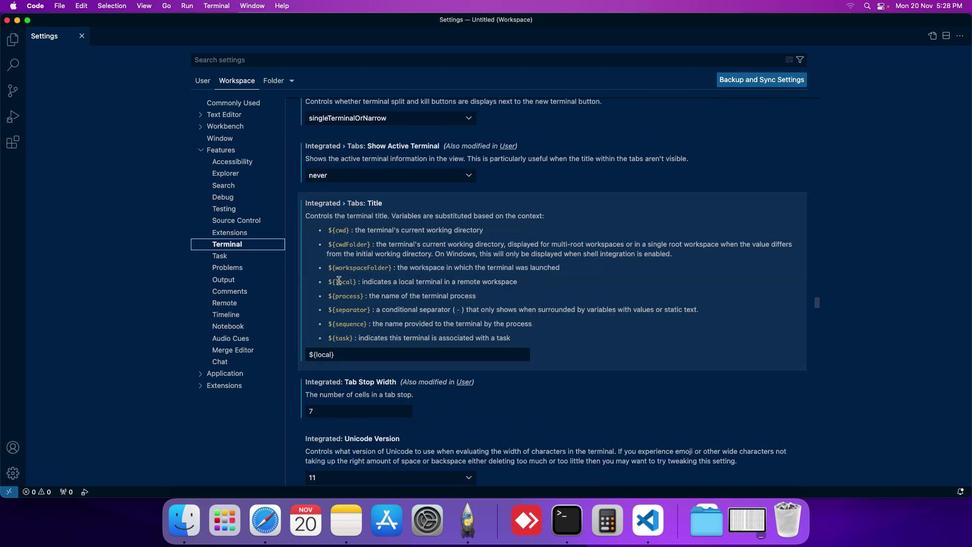 
Action: Mouse scrolled (338, 280) with delta (0, -1)
Screenshot: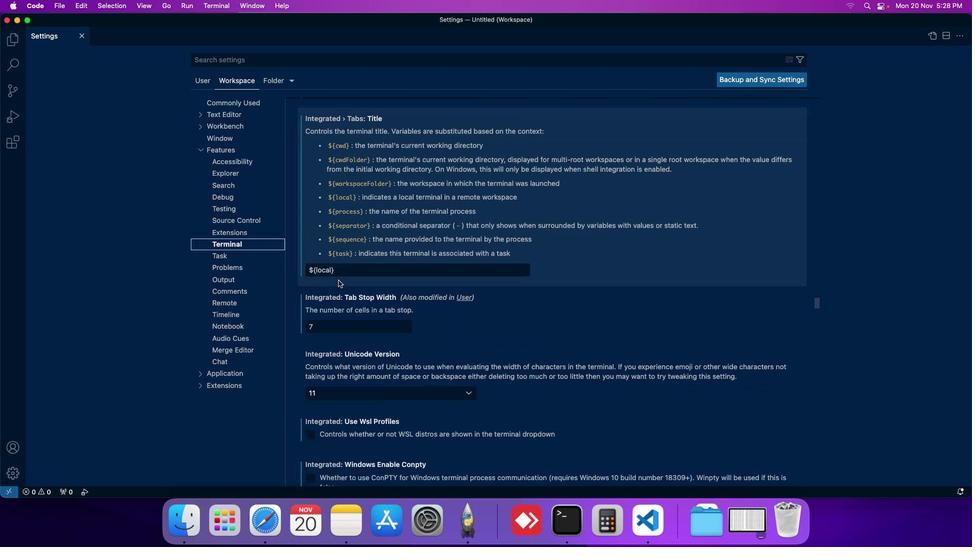 
Action: Mouse scrolled (338, 280) with delta (0, 0)
Screenshot: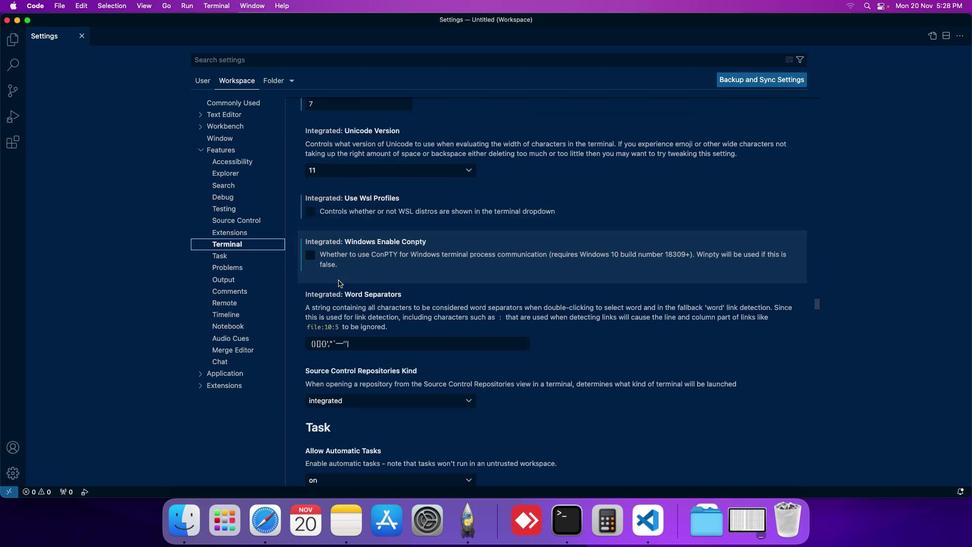
Action: Mouse scrolled (338, 280) with delta (0, 0)
Screenshot: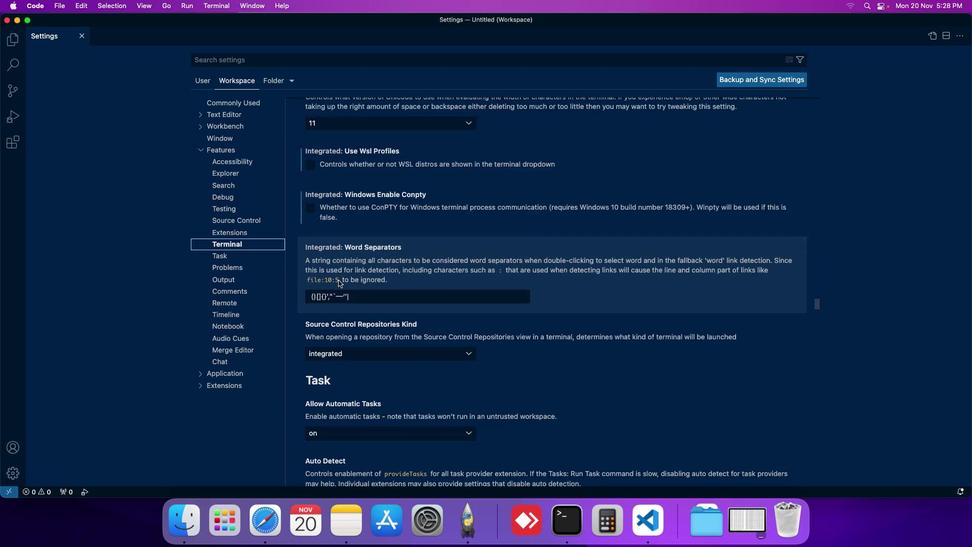 
Action: Mouse scrolled (338, 280) with delta (0, 0)
Screenshot: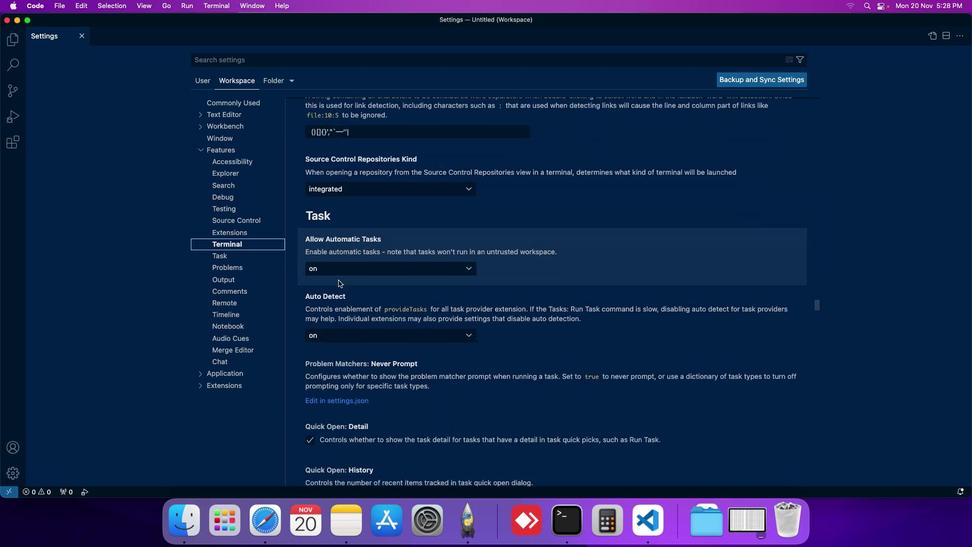 
Action: Mouse scrolled (338, 280) with delta (0, 0)
Screenshot: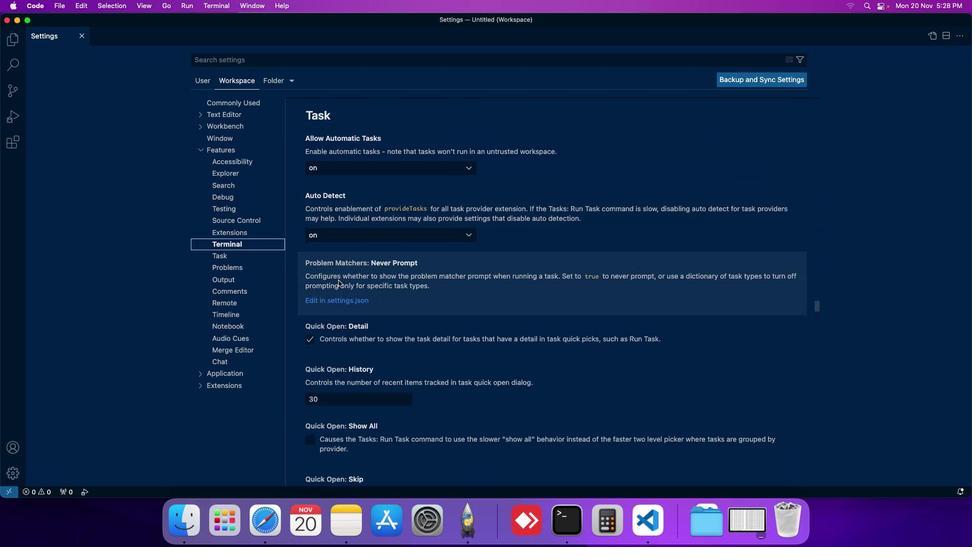 
Action: Mouse scrolled (338, 280) with delta (0, 0)
Screenshot: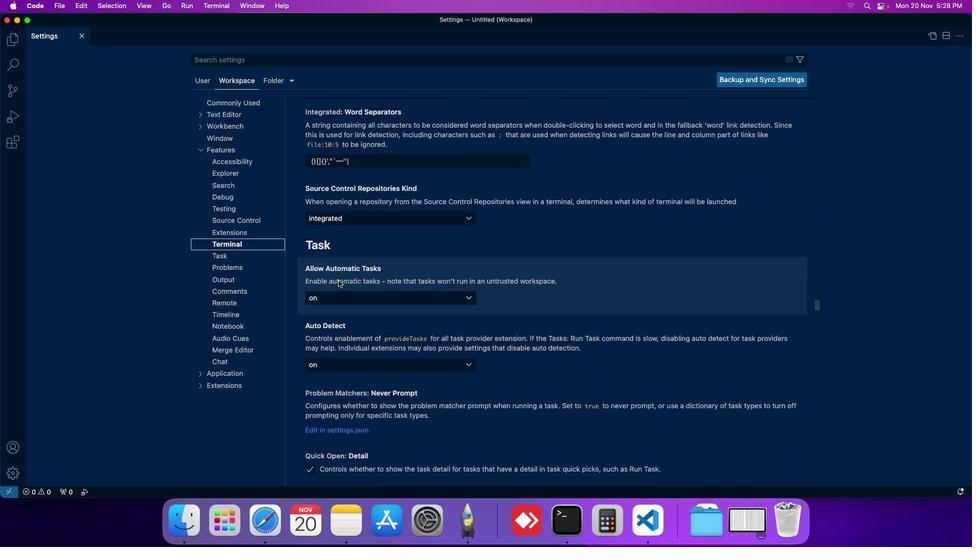 
Action: Mouse scrolled (338, 280) with delta (0, 0)
Screenshot: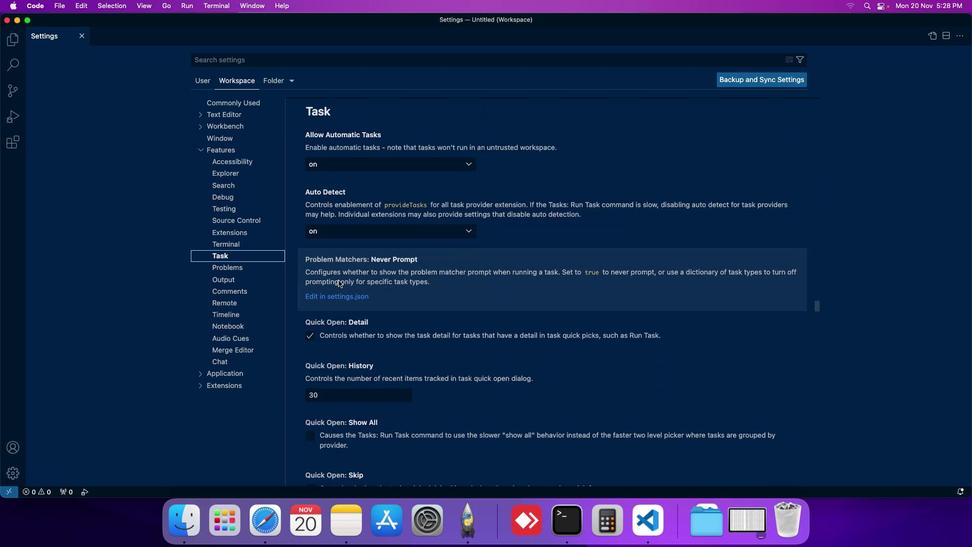 
Action: Mouse moved to (370, 168)
Screenshot: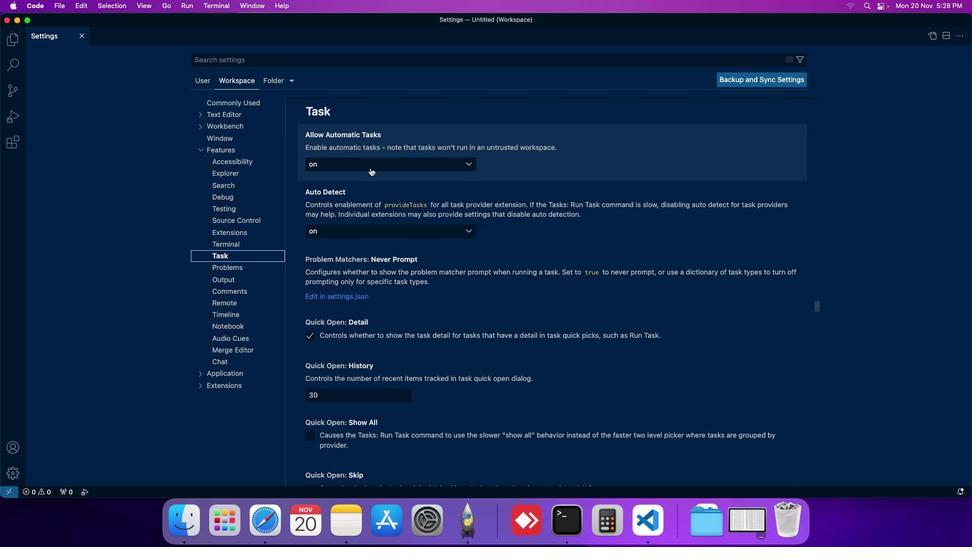 
Action: Mouse pressed left at (370, 168)
Screenshot: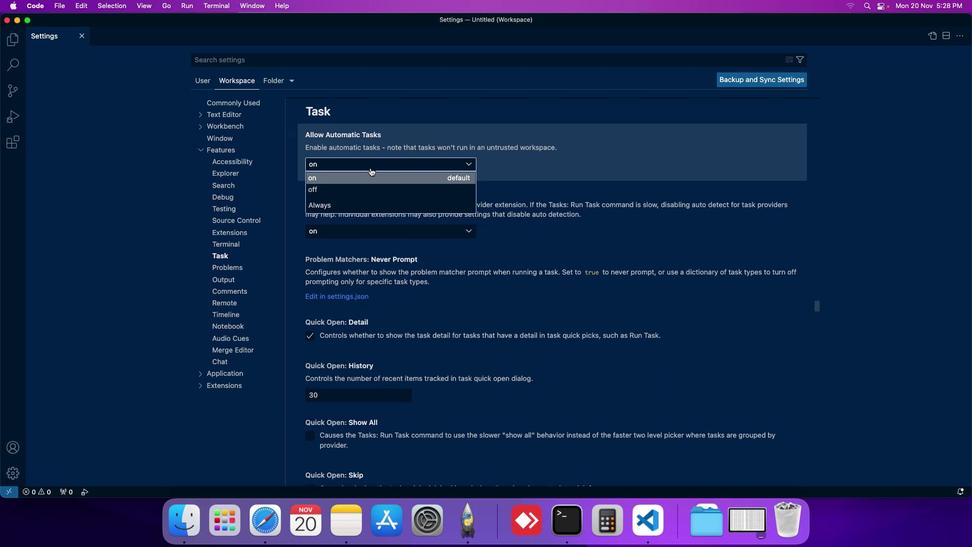
Action: Mouse moved to (355, 184)
Screenshot: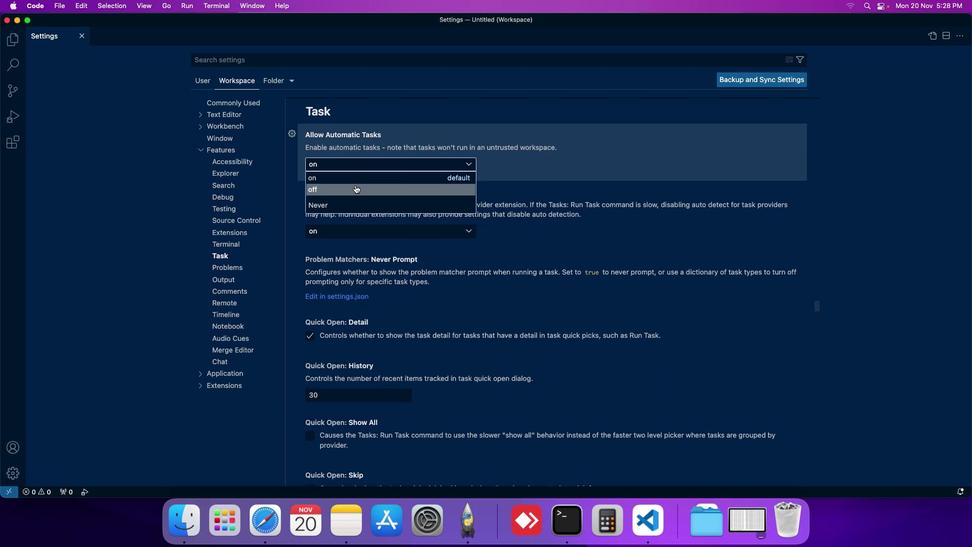 
Action: Mouse pressed left at (355, 184)
Screenshot: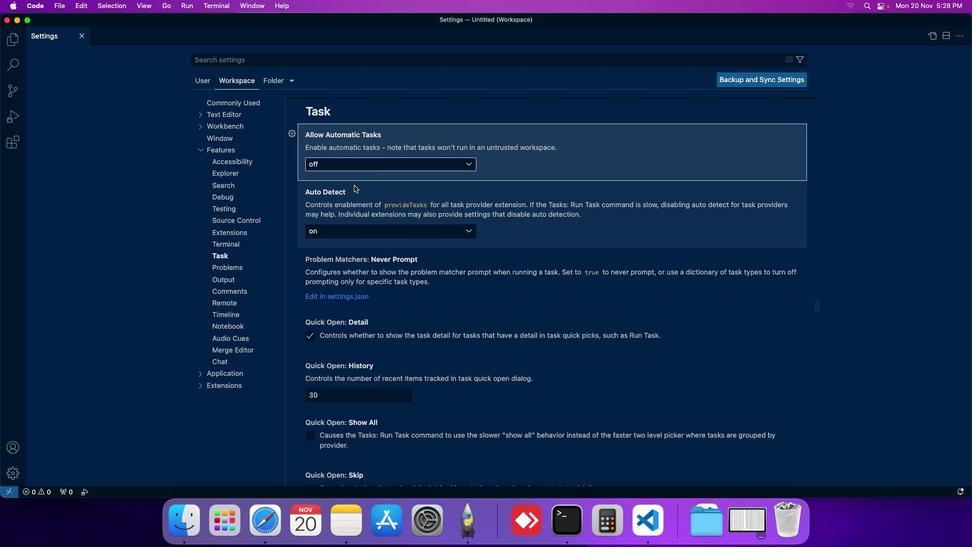 
Action: Mouse moved to (365, 169)
Screenshot: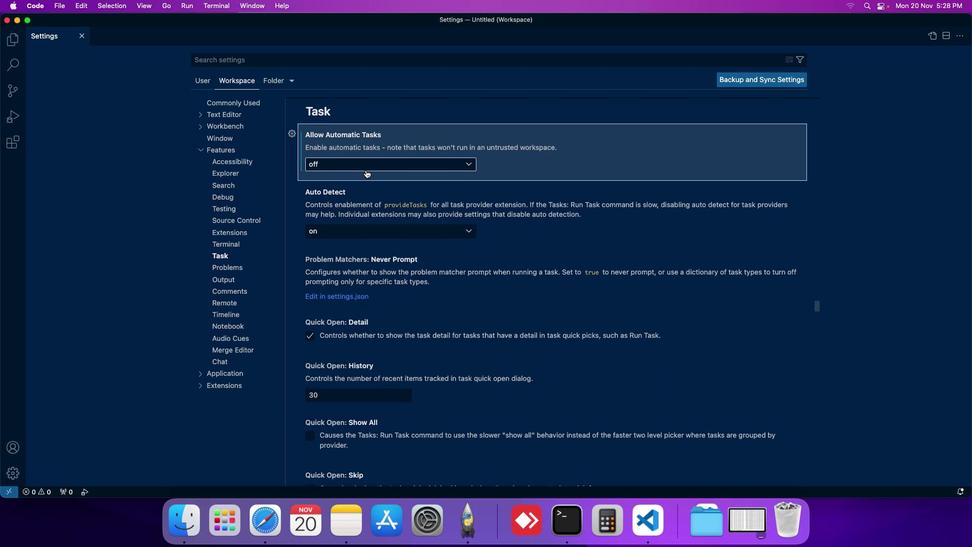 
